 Task: View and add the product "Banana Chia Pudding" to cart from the store "Catering by Summer Shop (Healthy Thai Bowls)".
Action: Mouse pressed left at (58, 101)
Screenshot: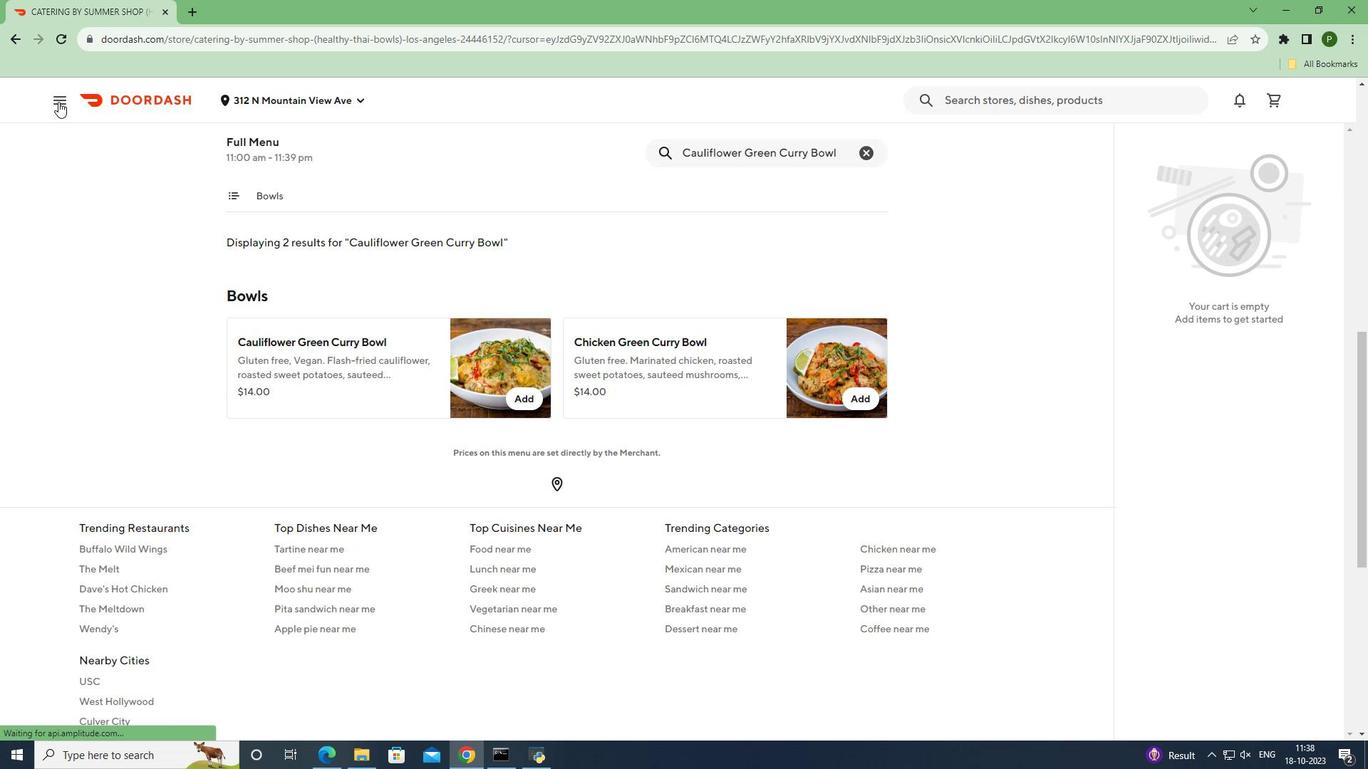 
Action: Mouse moved to (57, 196)
Screenshot: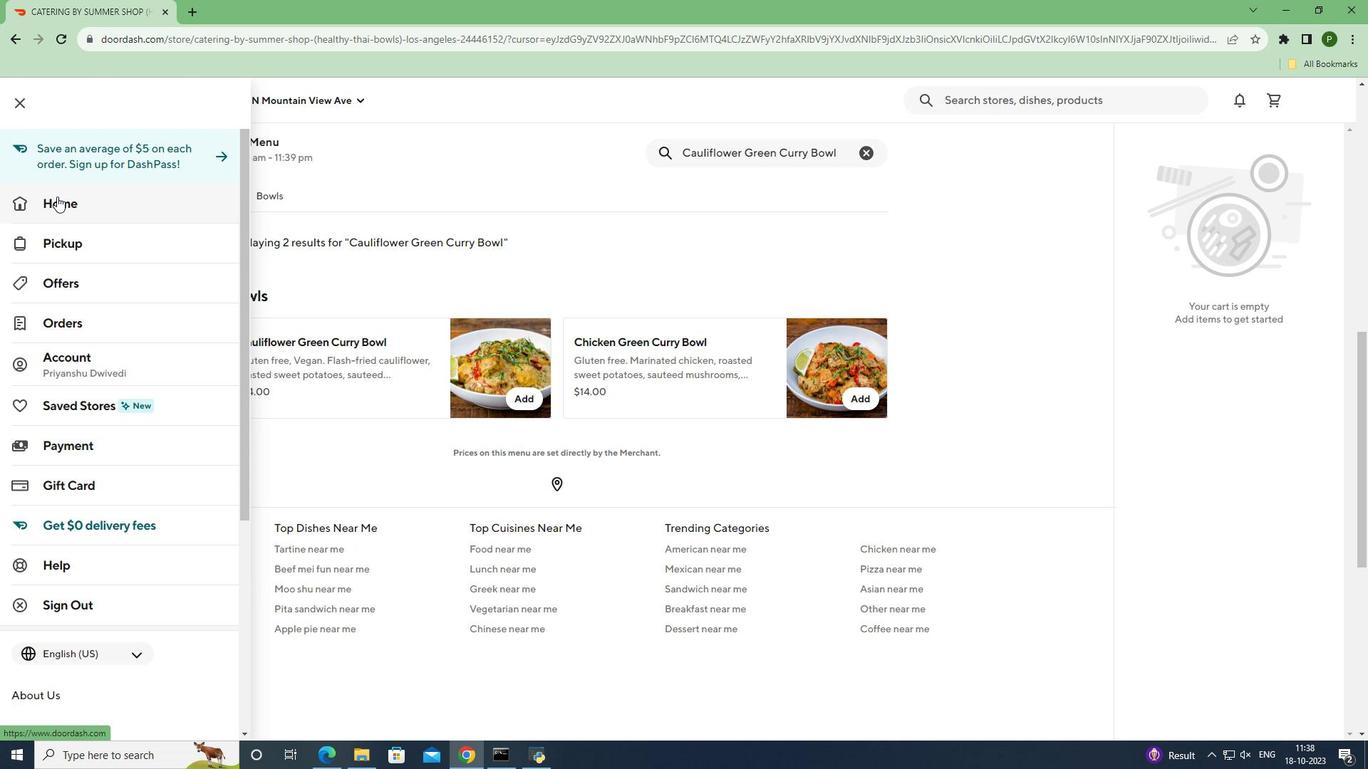 
Action: Mouse pressed left at (57, 196)
Screenshot: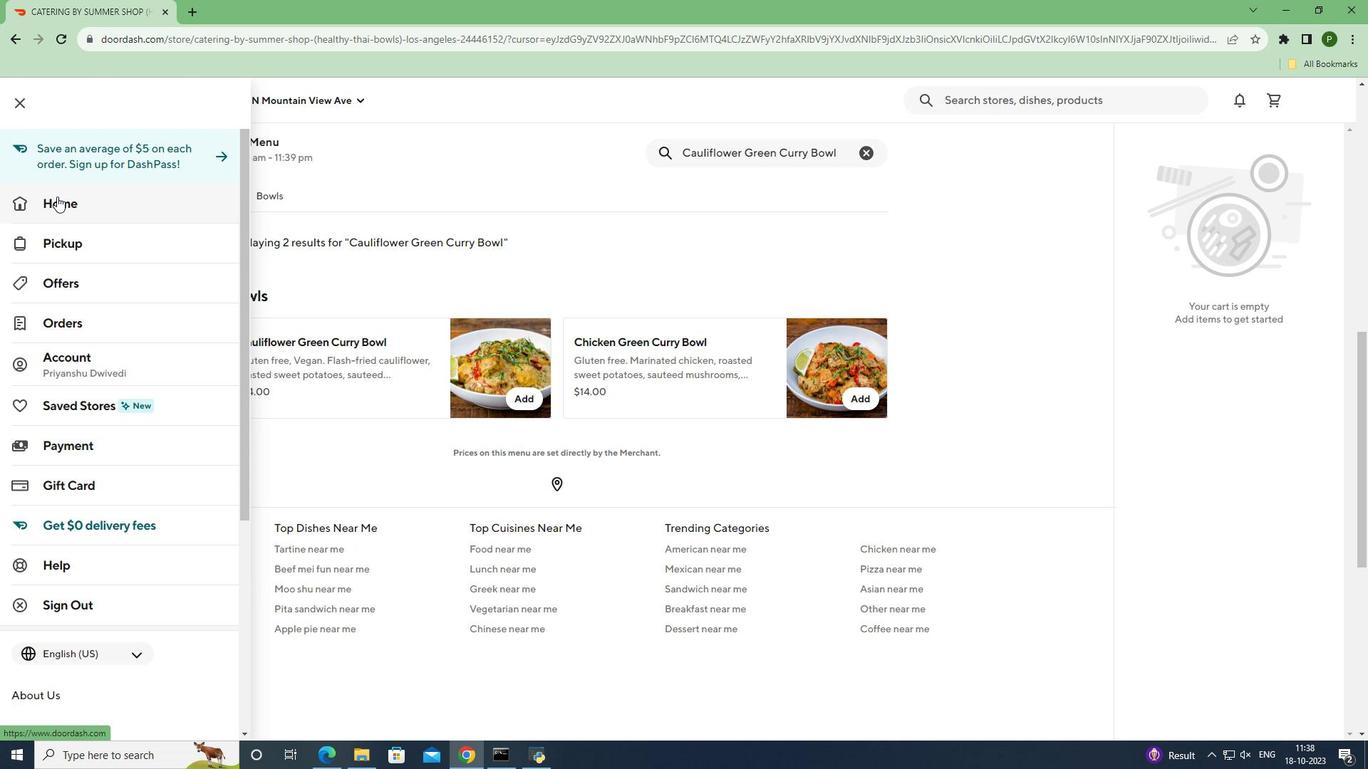
Action: Mouse moved to (1098, 158)
Screenshot: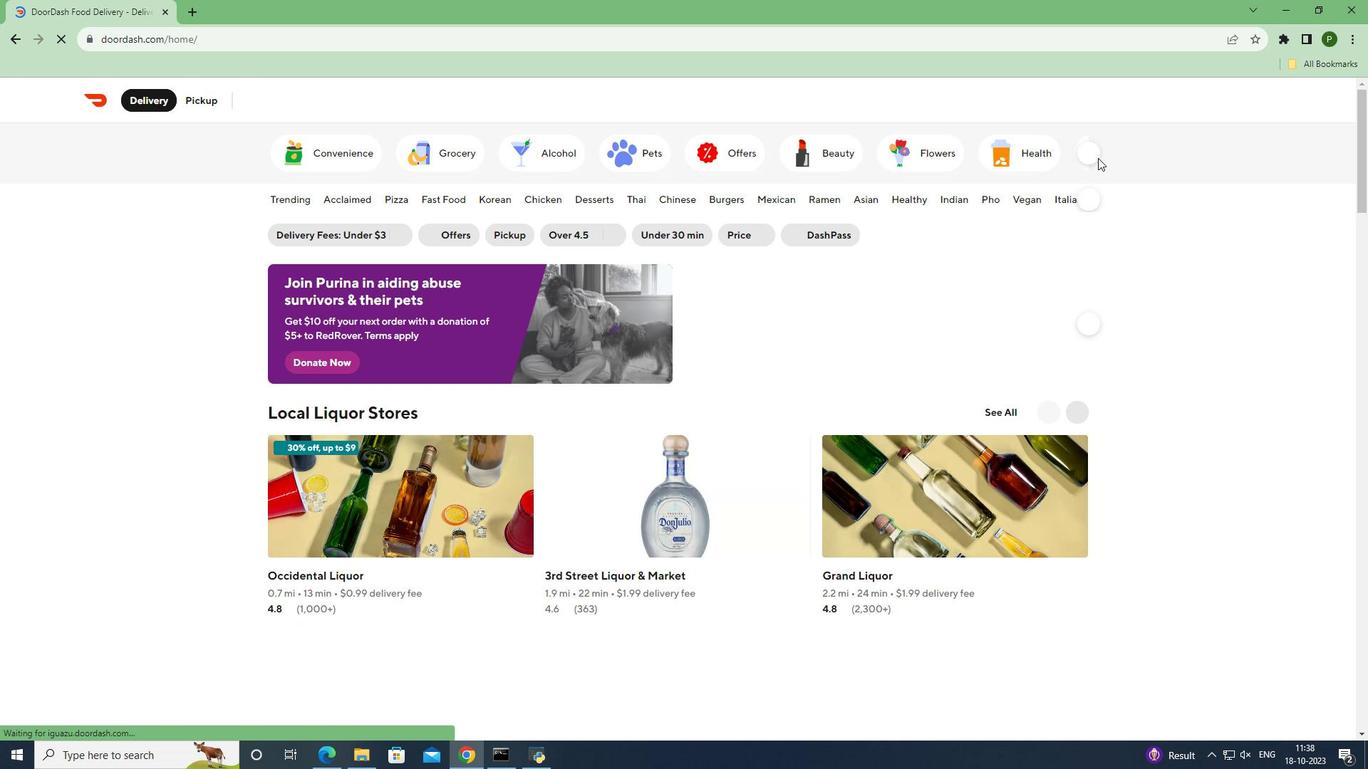 
Action: Mouse pressed left at (1098, 158)
Screenshot: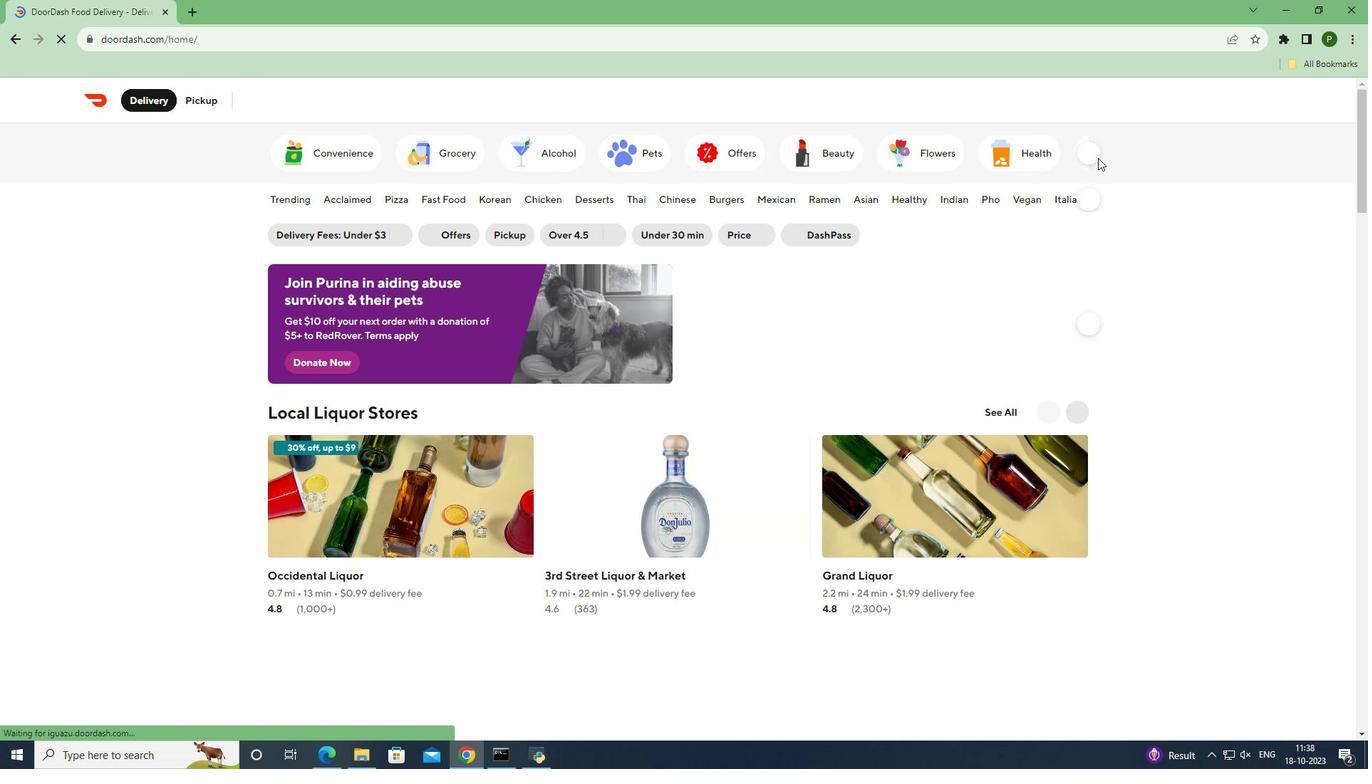 
Action: Mouse moved to (295, 147)
Screenshot: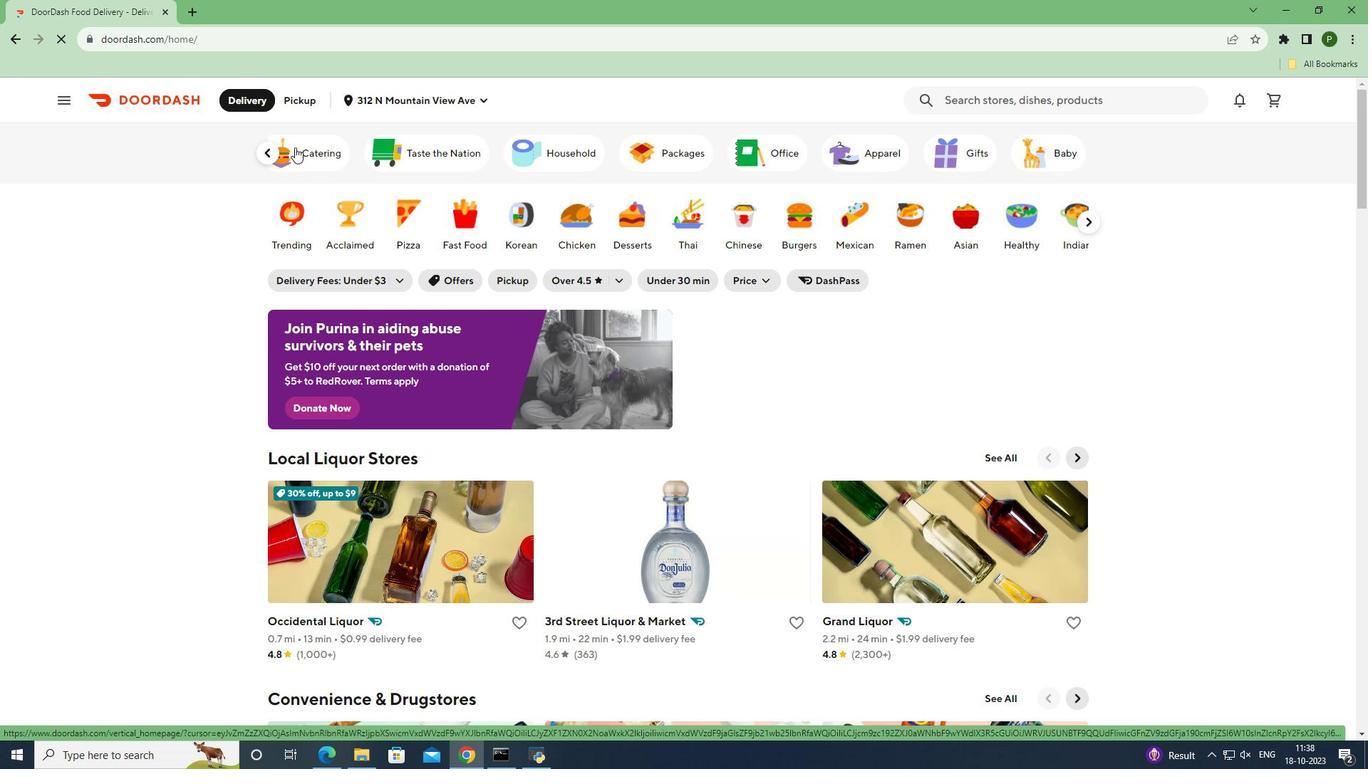 
Action: Mouse pressed left at (295, 147)
Screenshot: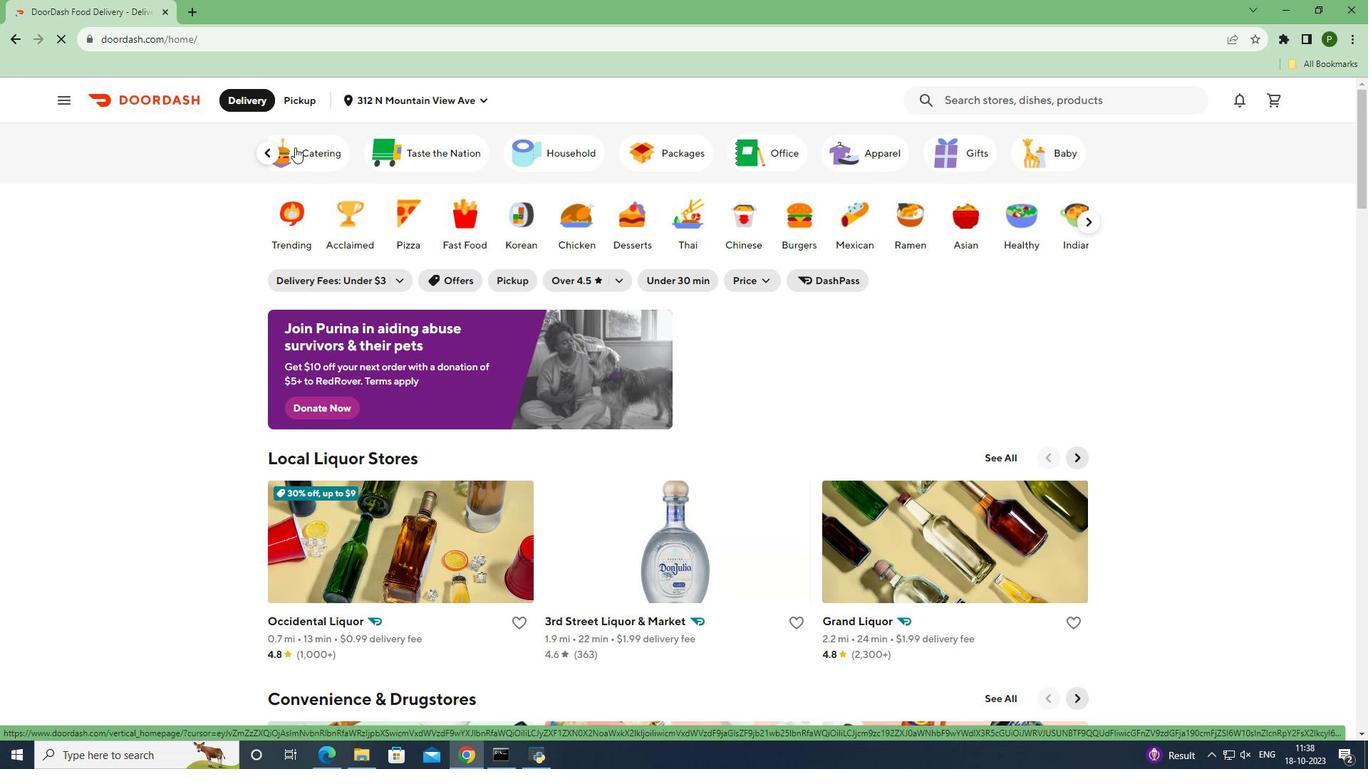 
Action: Mouse moved to (448, 365)
Screenshot: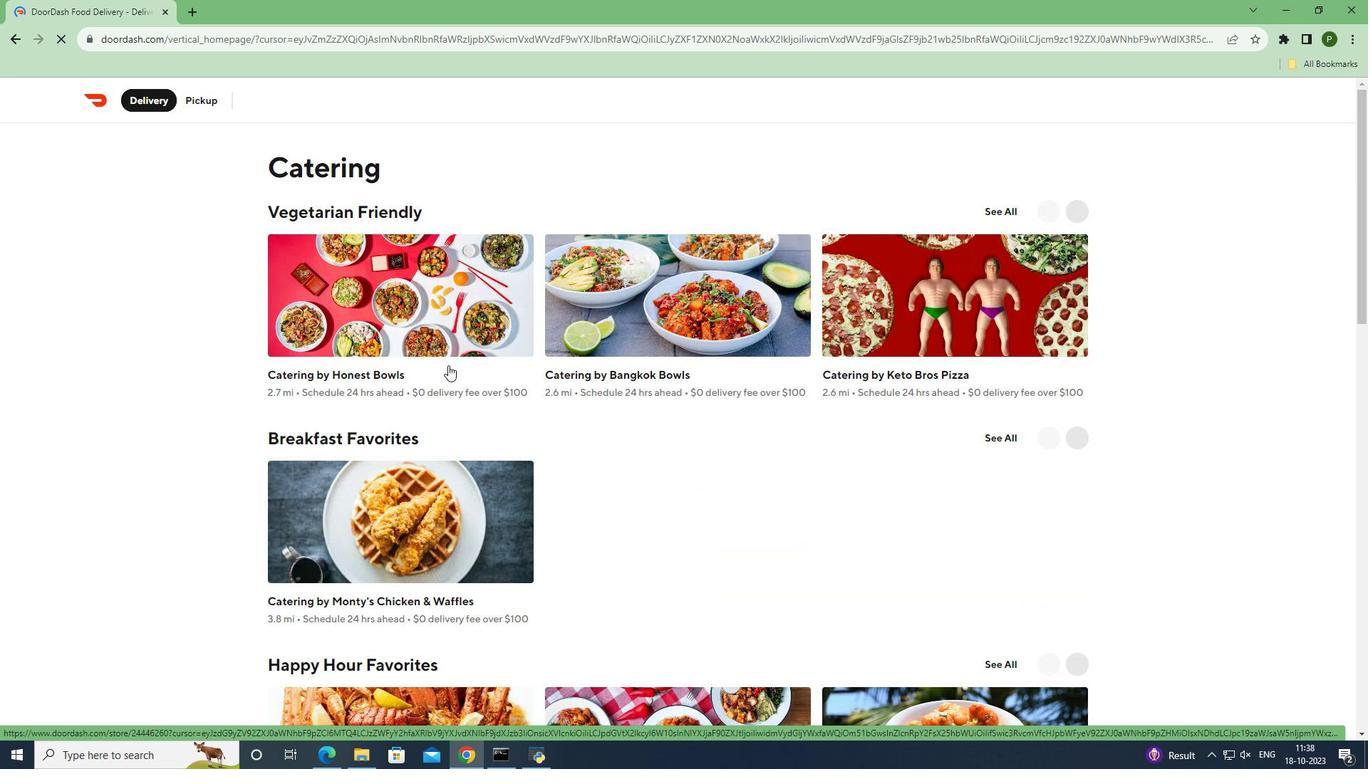 
Action: Mouse scrolled (448, 364) with delta (0, 0)
Screenshot: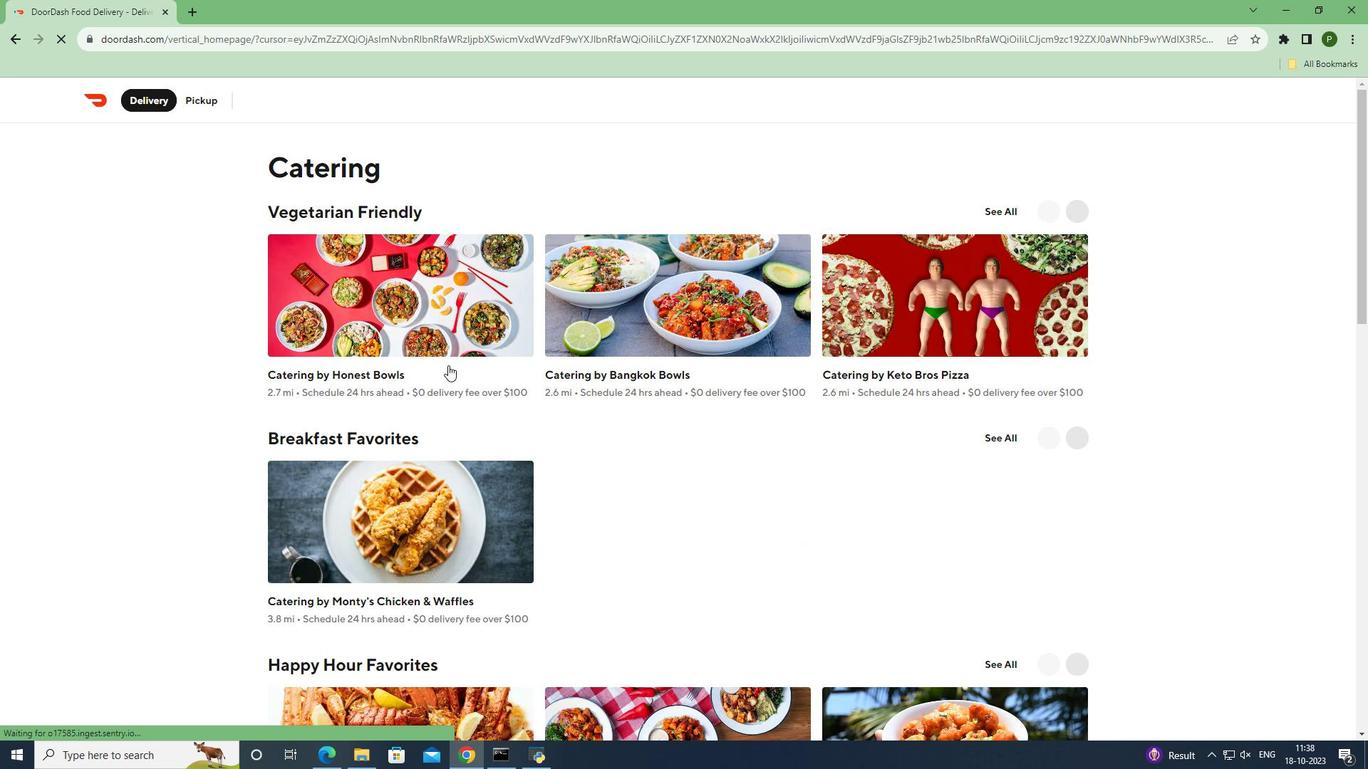 
Action: Mouse scrolled (448, 364) with delta (0, 0)
Screenshot: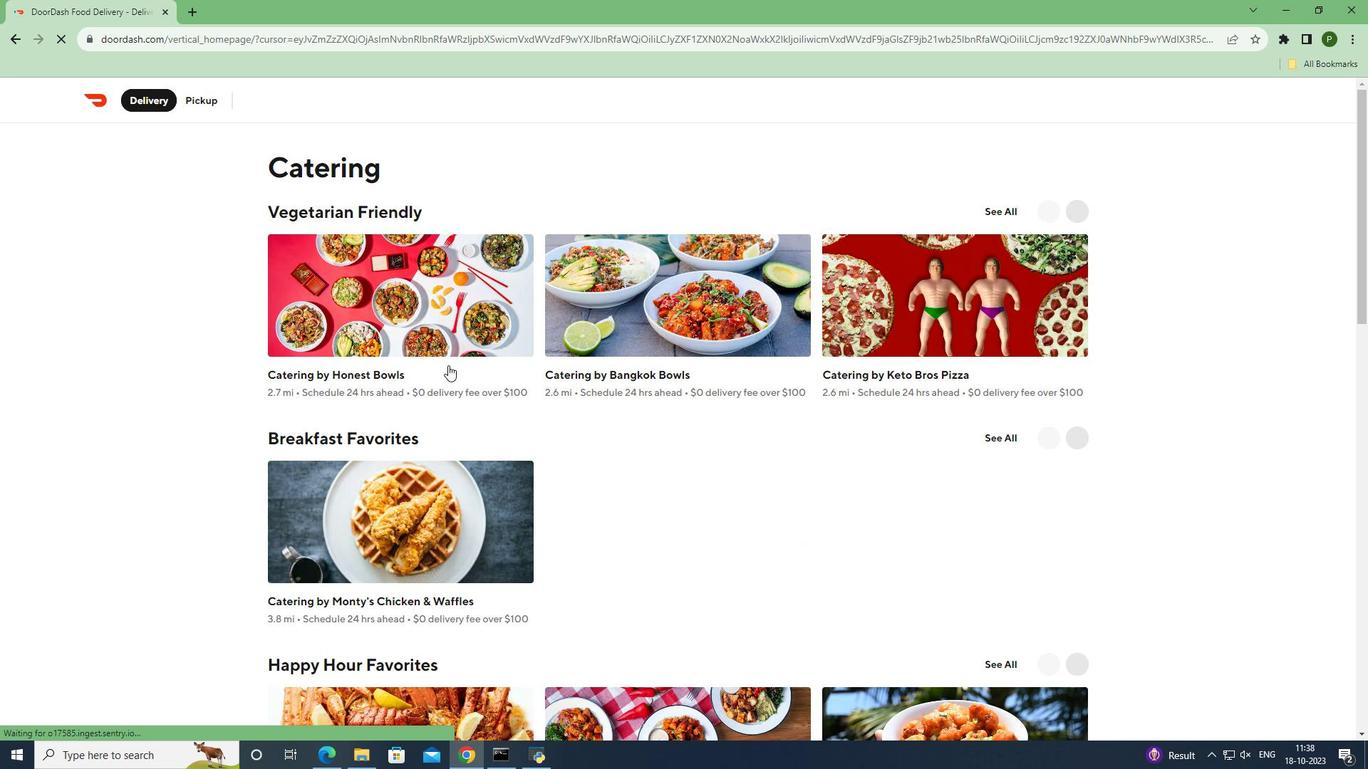 
Action: Mouse scrolled (448, 364) with delta (0, 0)
Screenshot: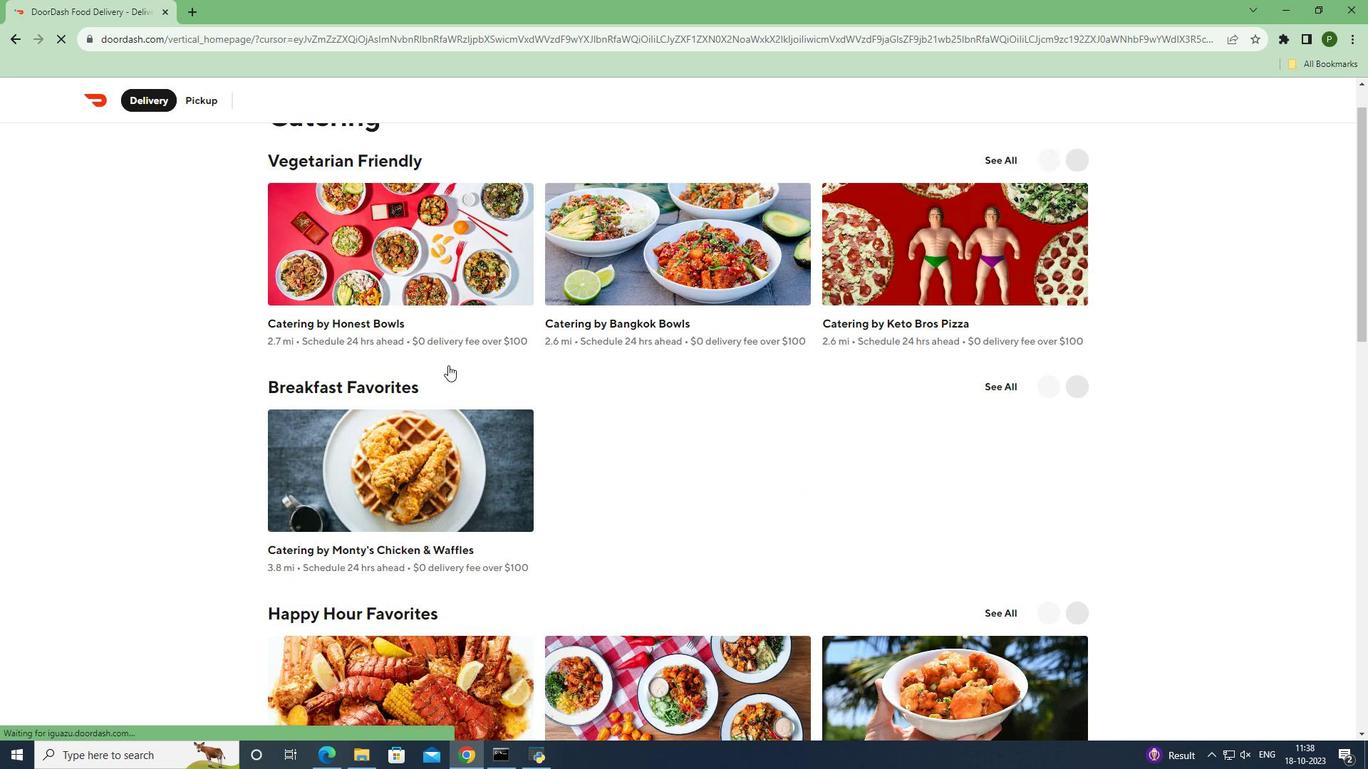
Action: Mouse scrolled (448, 364) with delta (0, 0)
Screenshot: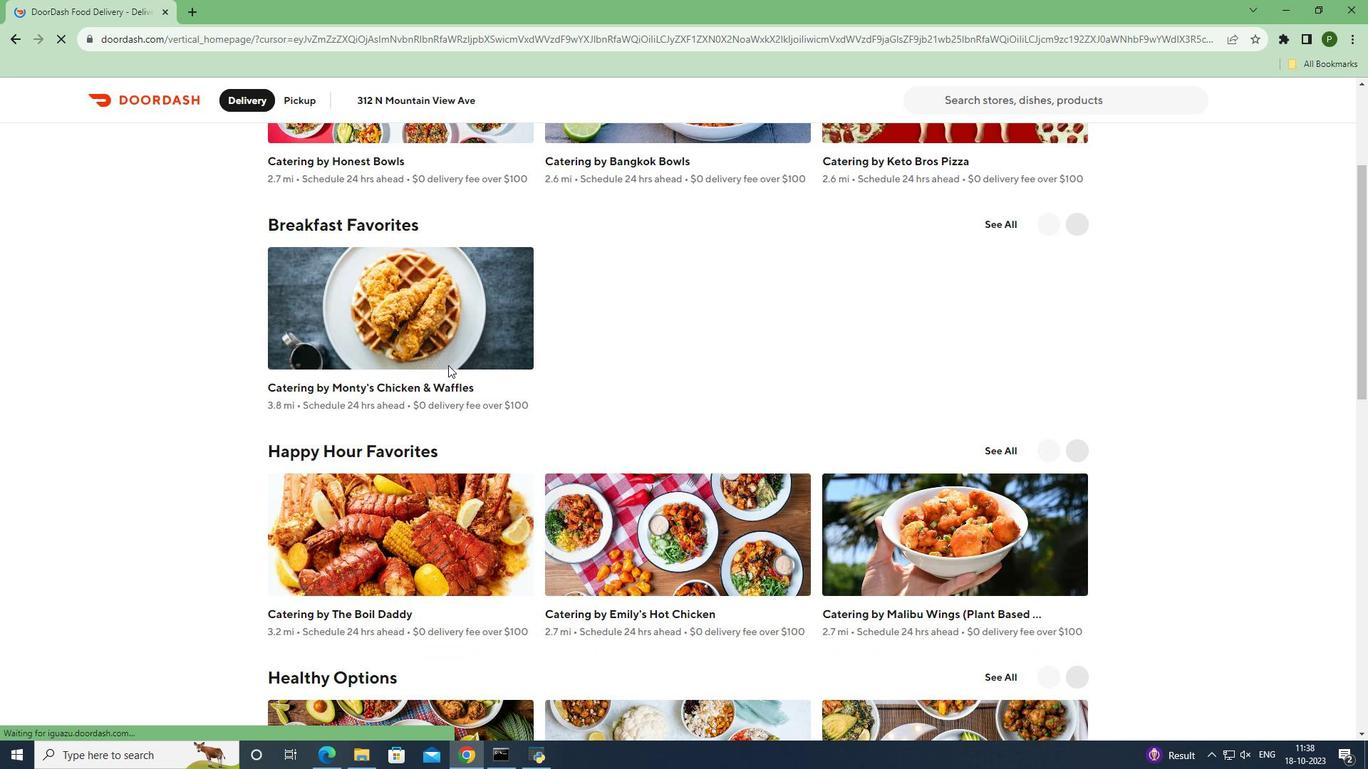 
Action: Mouse scrolled (448, 364) with delta (0, 0)
Screenshot: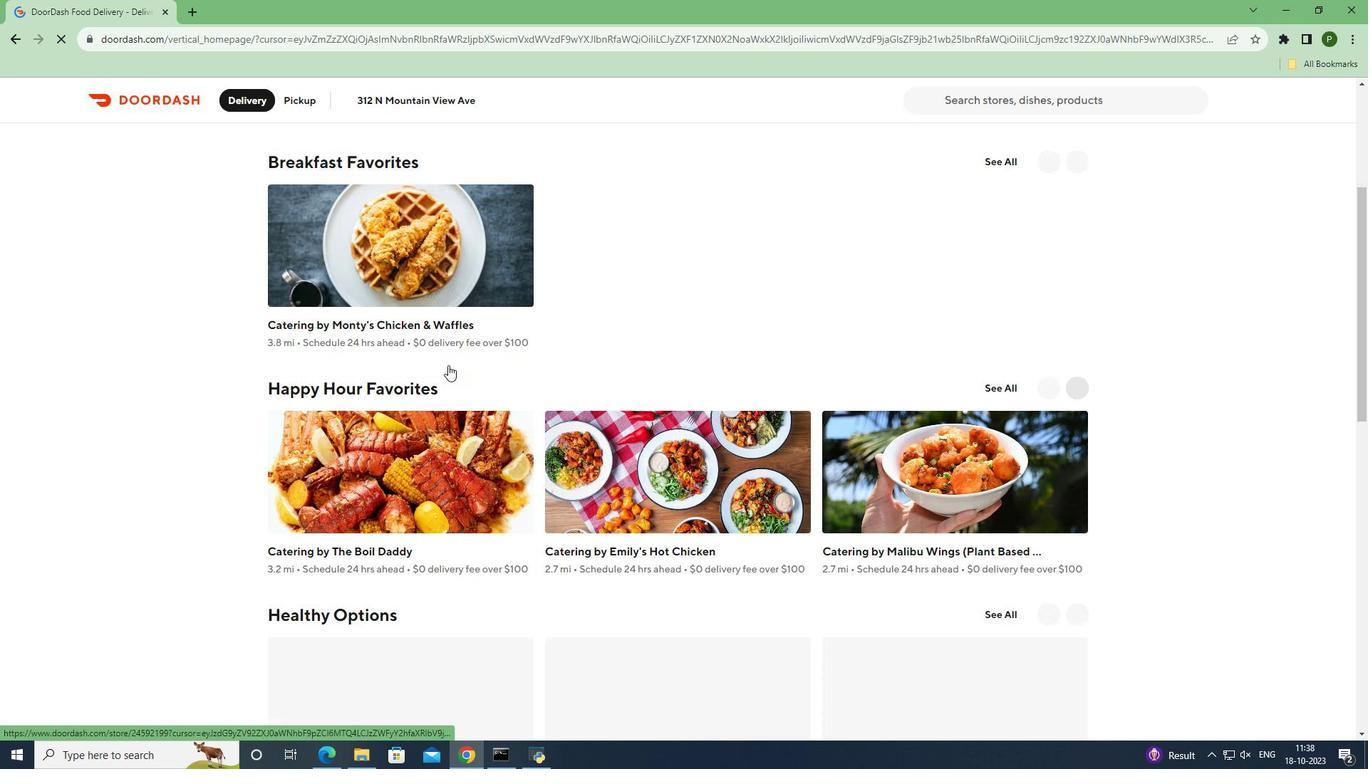 
Action: Mouse scrolled (448, 364) with delta (0, 0)
Screenshot: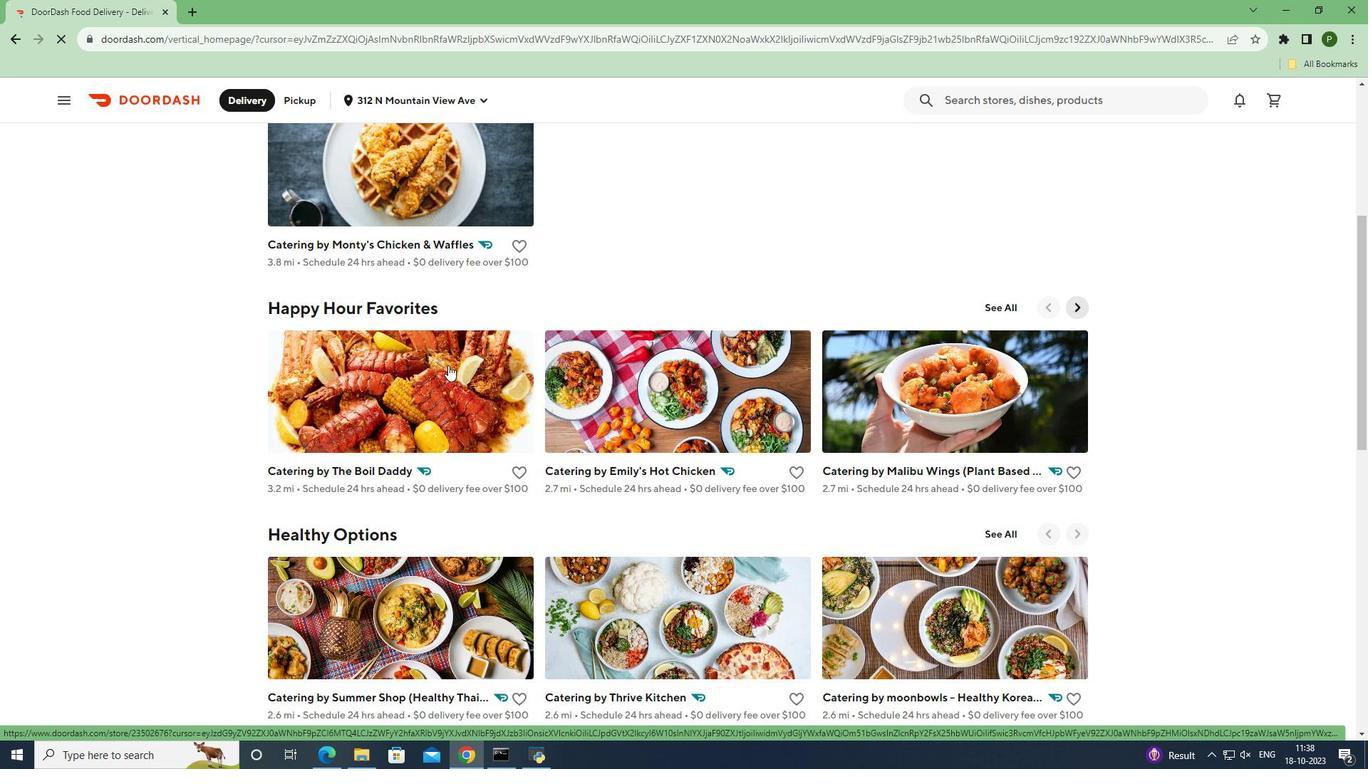 
Action: Mouse scrolled (448, 364) with delta (0, 0)
Screenshot: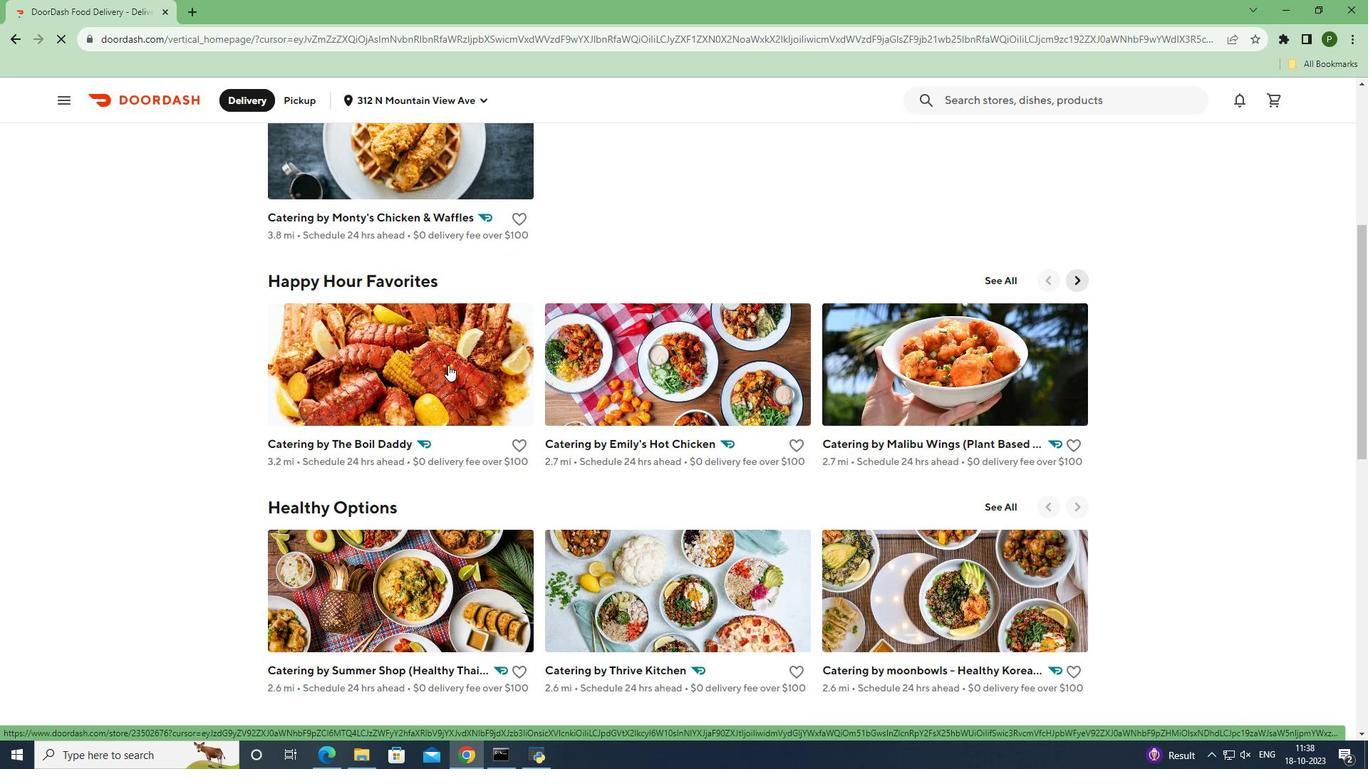 
Action: Mouse scrolled (448, 364) with delta (0, 0)
Screenshot: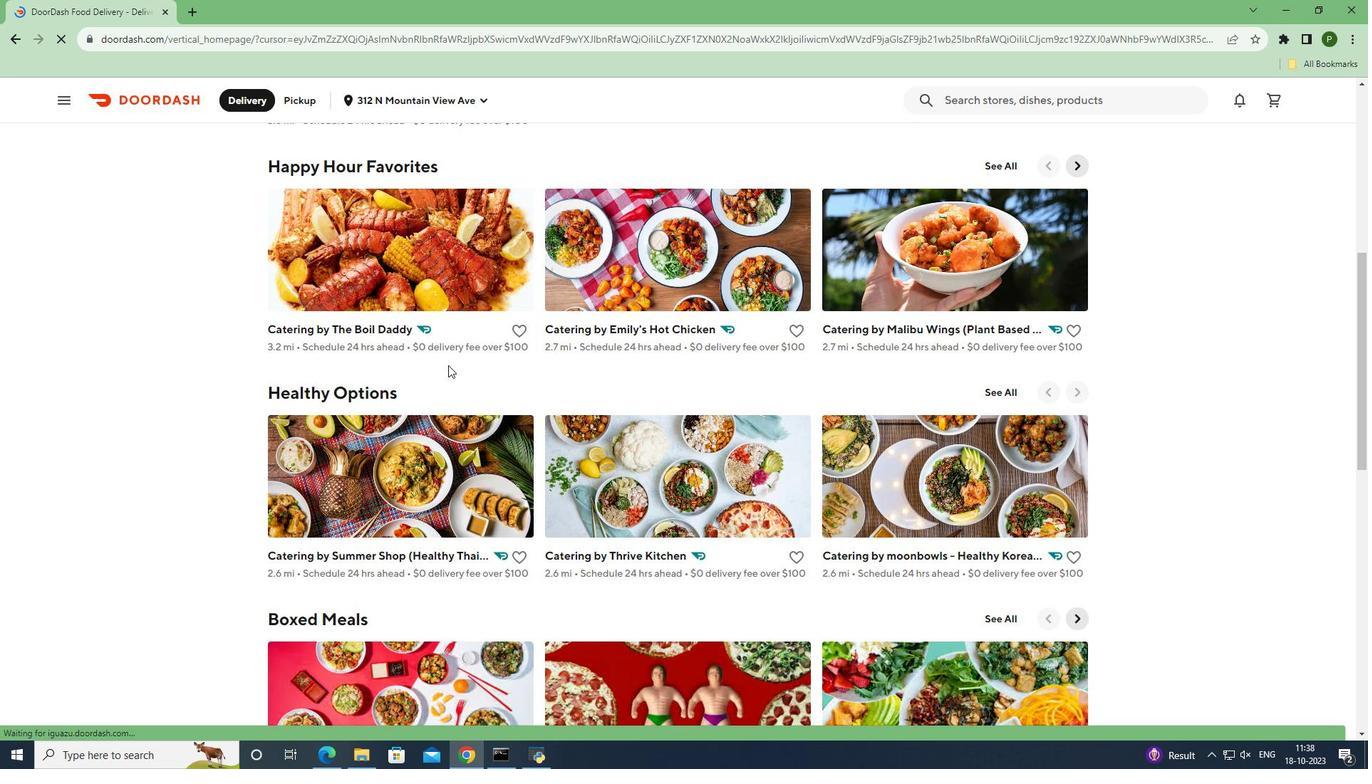 
Action: Mouse scrolled (448, 364) with delta (0, 0)
Screenshot: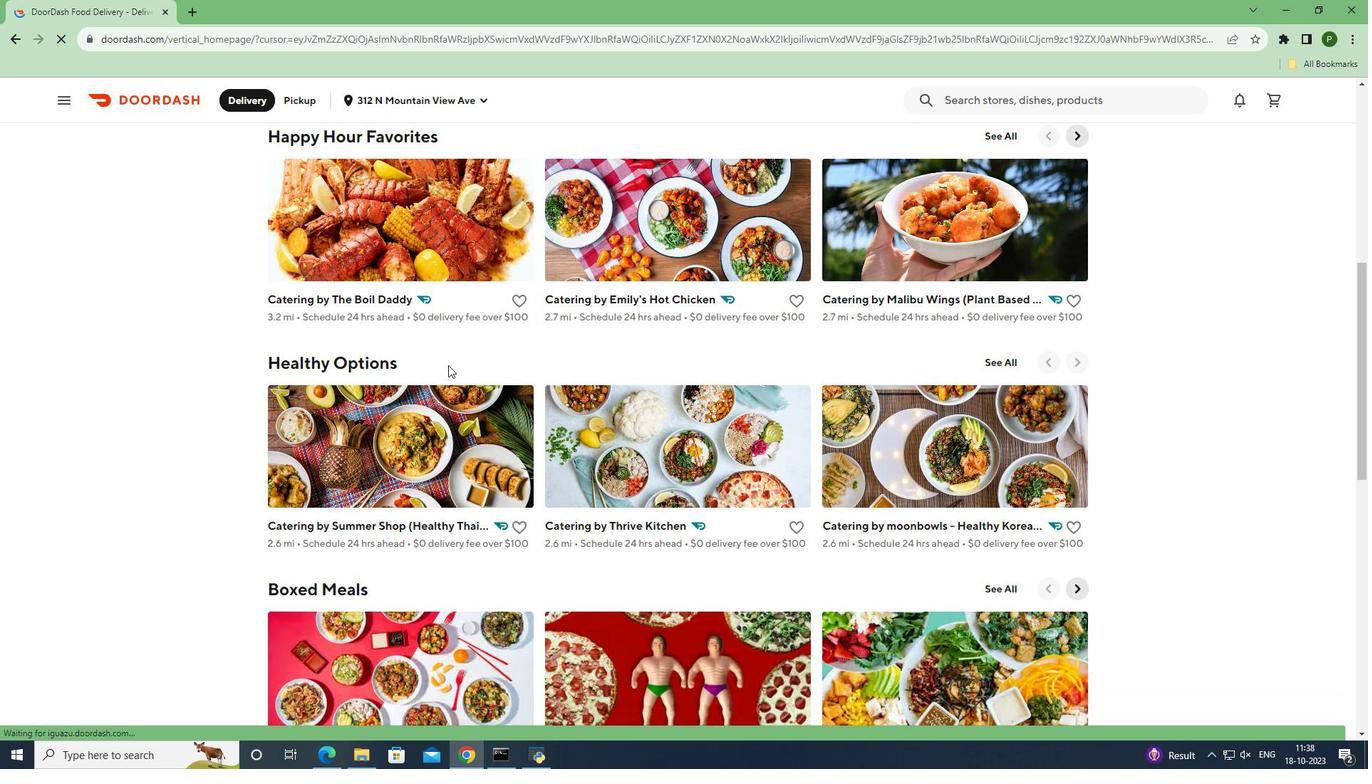 
Action: Mouse moved to (423, 370)
Screenshot: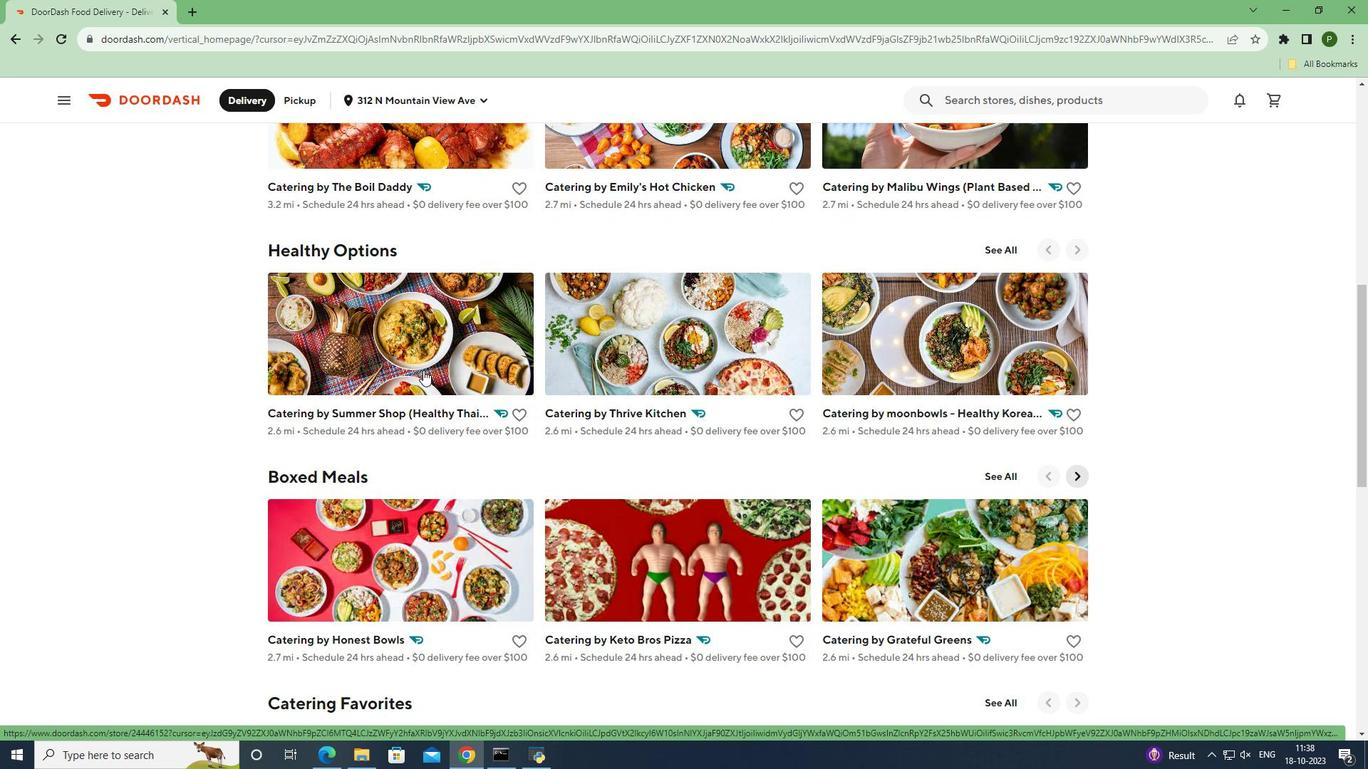 
Action: Mouse pressed left at (423, 370)
Screenshot: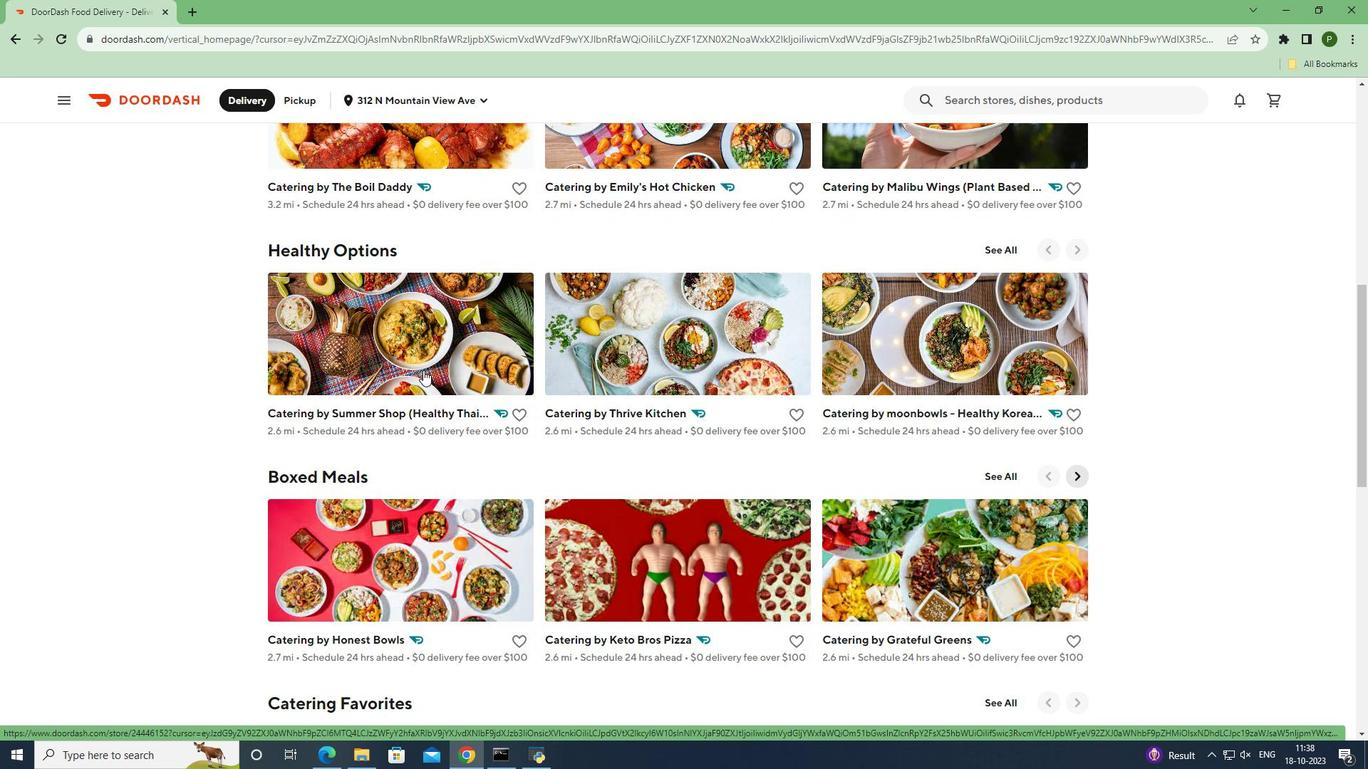 
Action: Mouse moved to (677, 386)
Screenshot: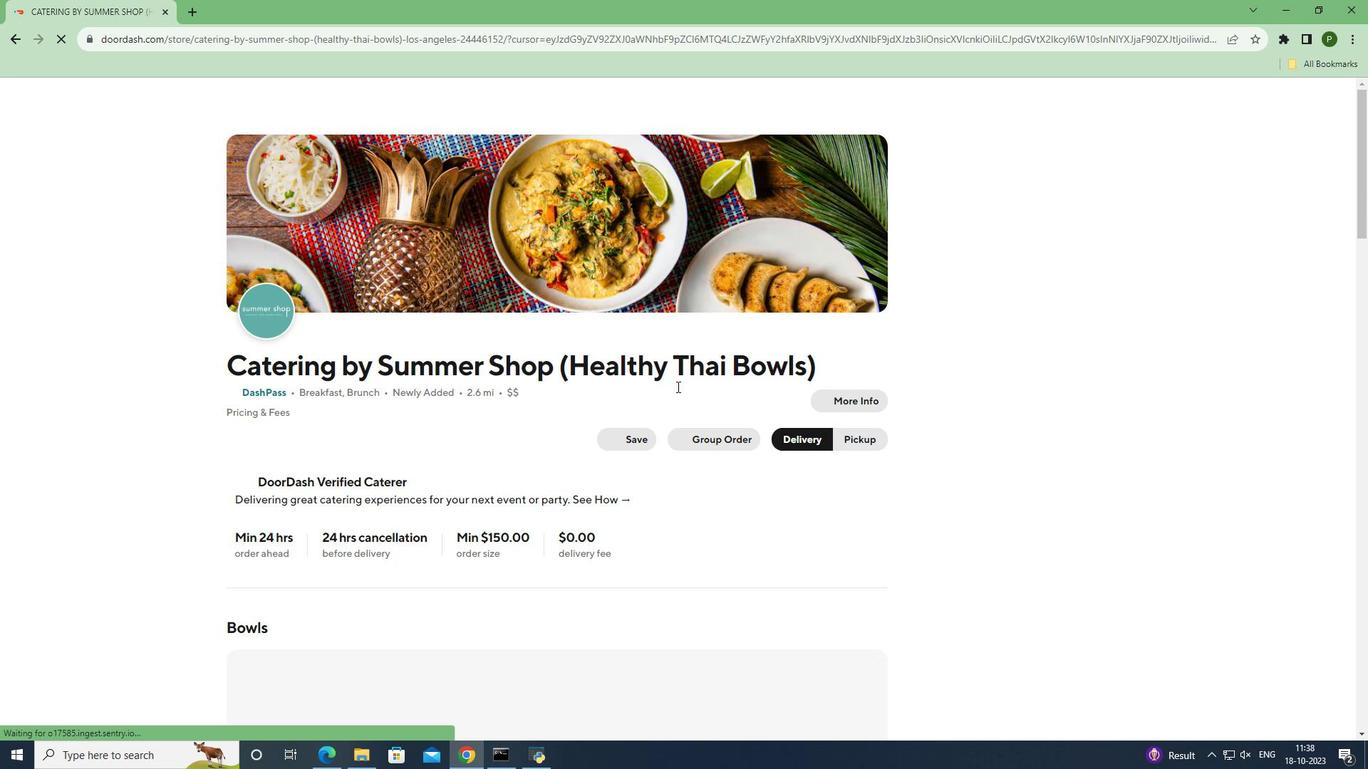 
Action: Mouse scrolled (677, 386) with delta (0, 0)
Screenshot: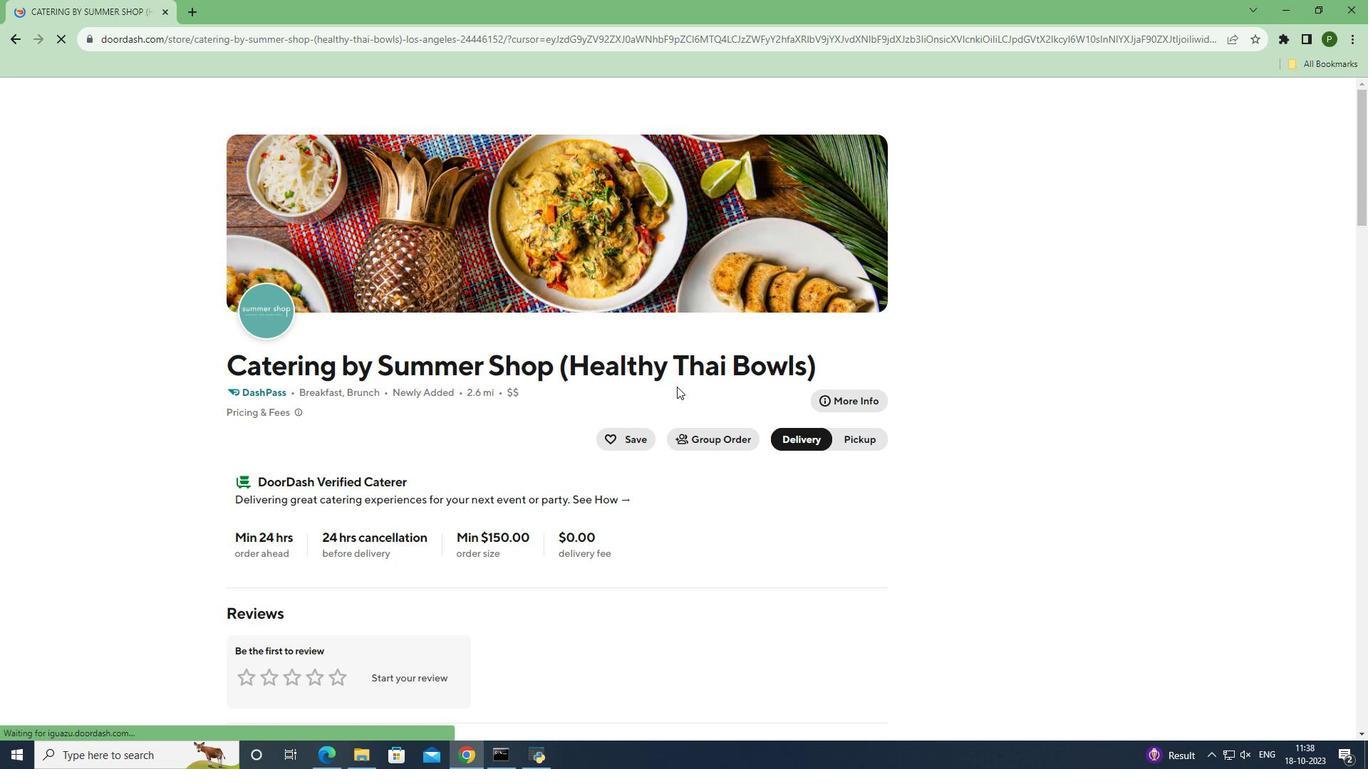 
Action: Mouse scrolled (677, 386) with delta (0, 0)
Screenshot: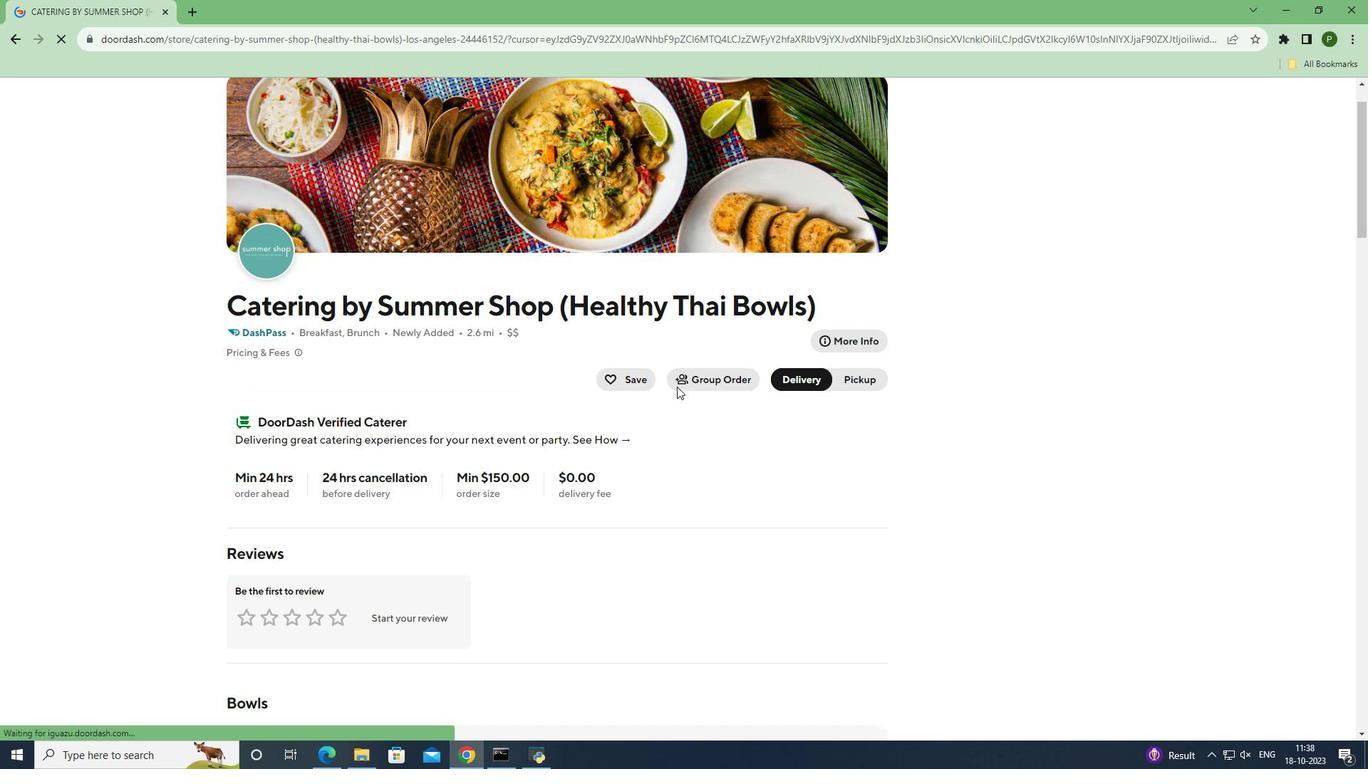 
Action: Mouse scrolled (677, 386) with delta (0, 0)
Screenshot: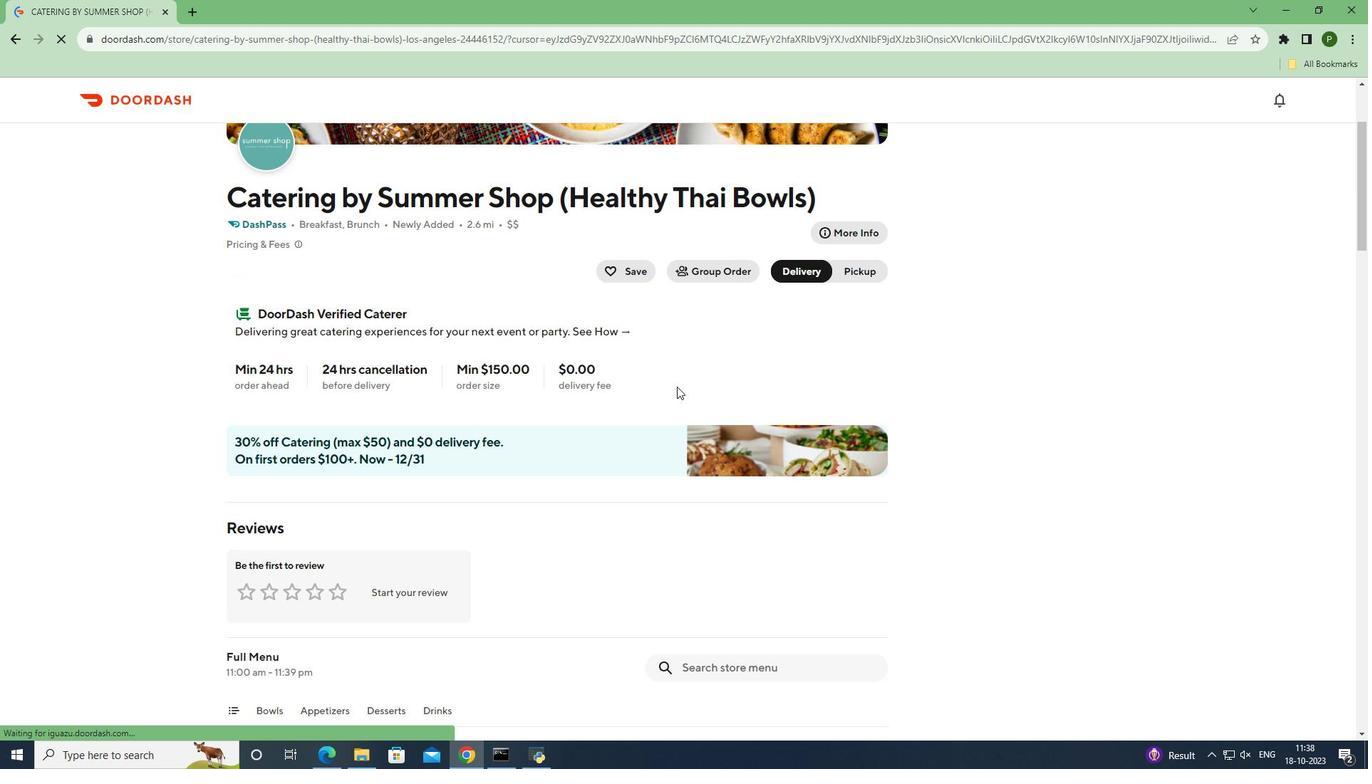 
Action: Mouse scrolled (677, 386) with delta (0, 0)
Screenshot: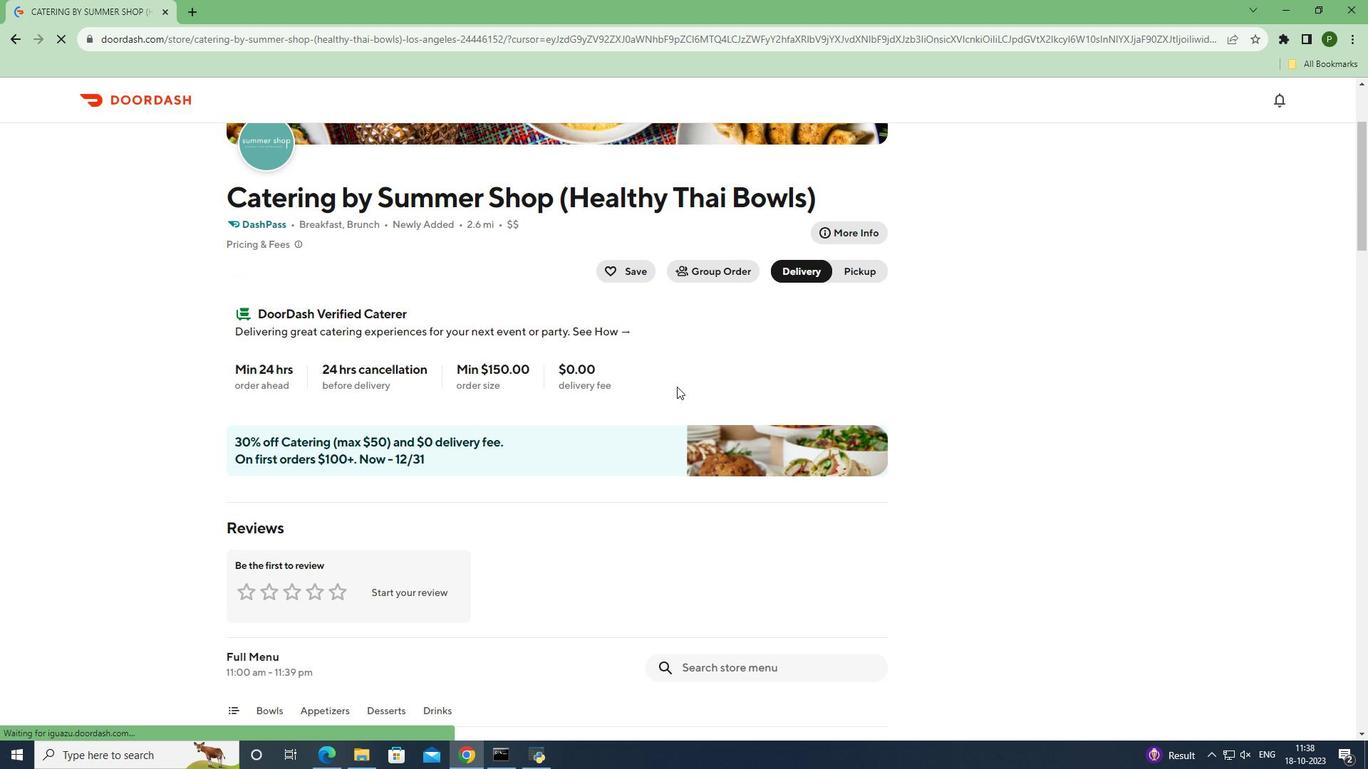 
Action: Mouse scrolled (677, 386) with delta (0, 0)
Screenshot: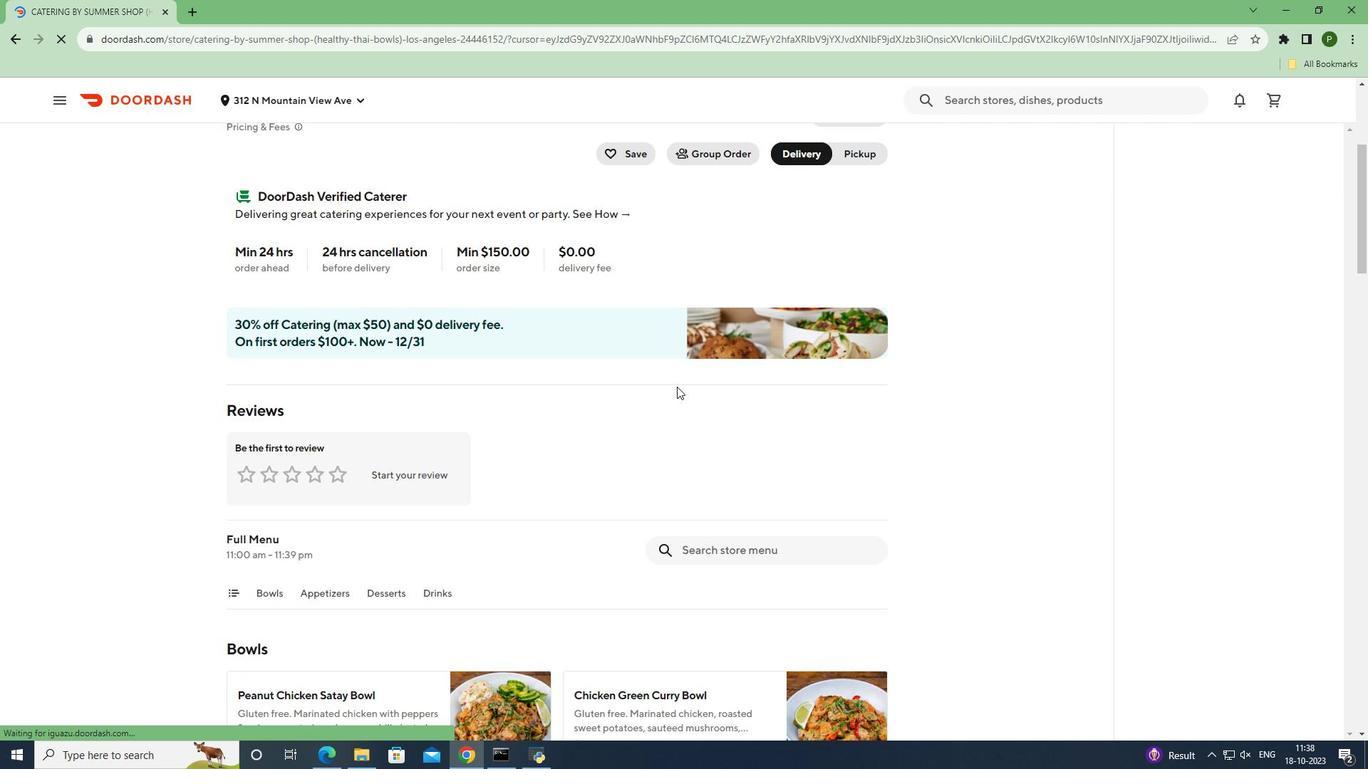 
Action: Mouse scrolled (677, 386) with delta (0, 0)
Screenshot: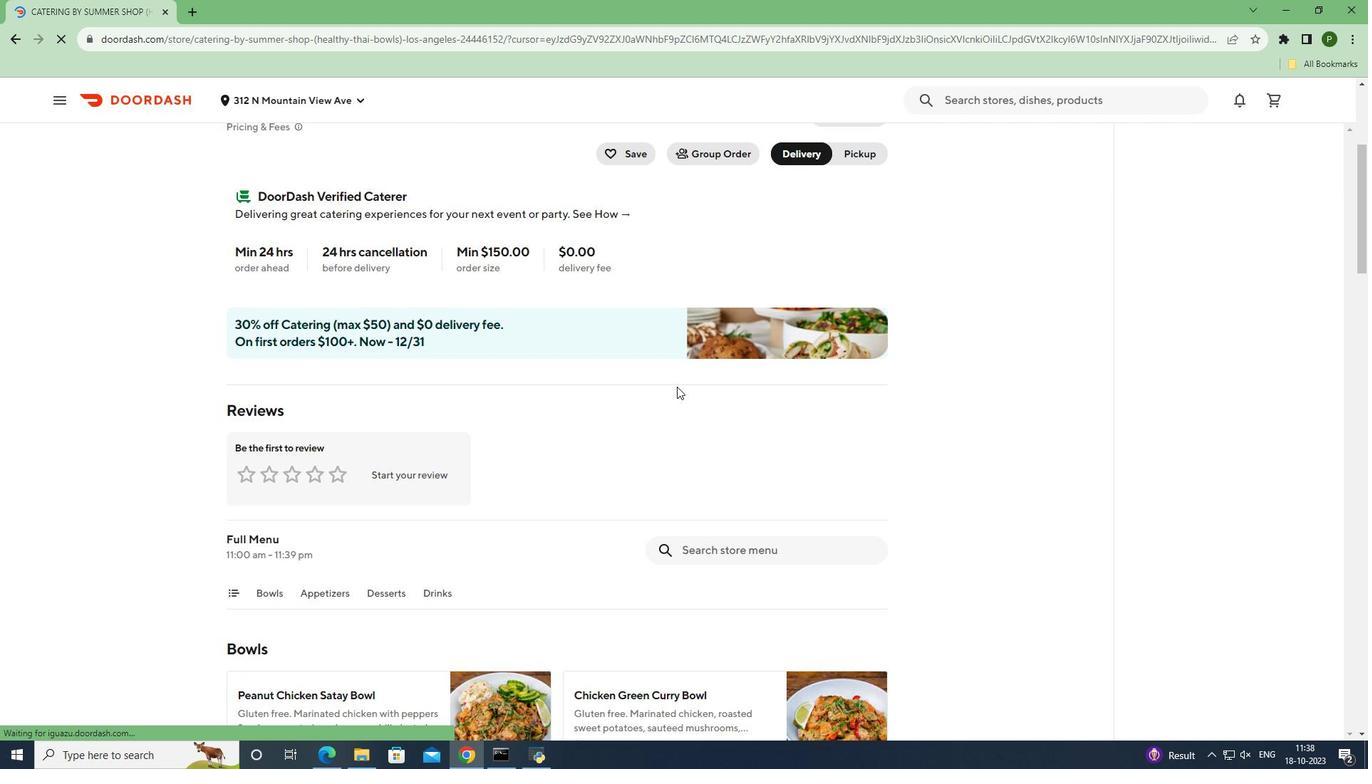 
Action: Mouse moved to (679, 404)
Screenshot: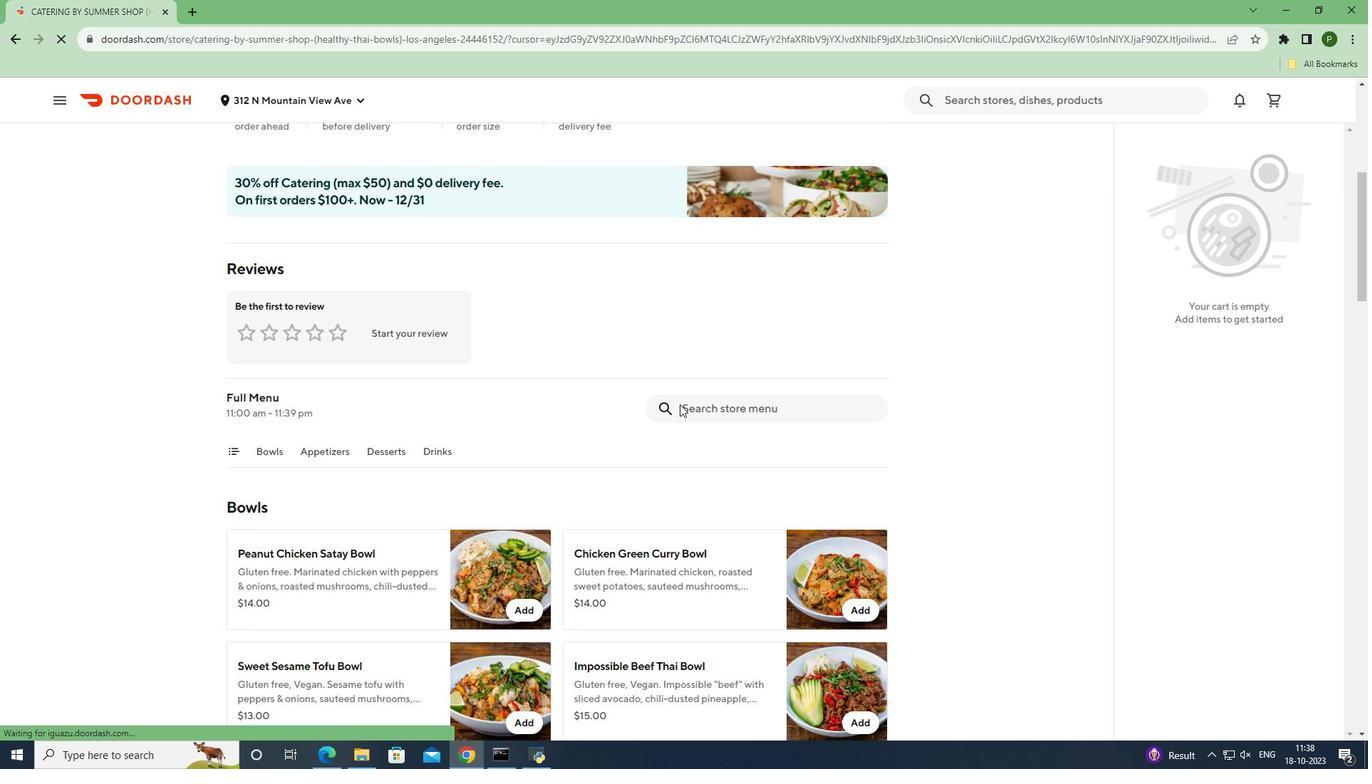 
Action: Mouse pressed left at (679, 404)
Screenshot: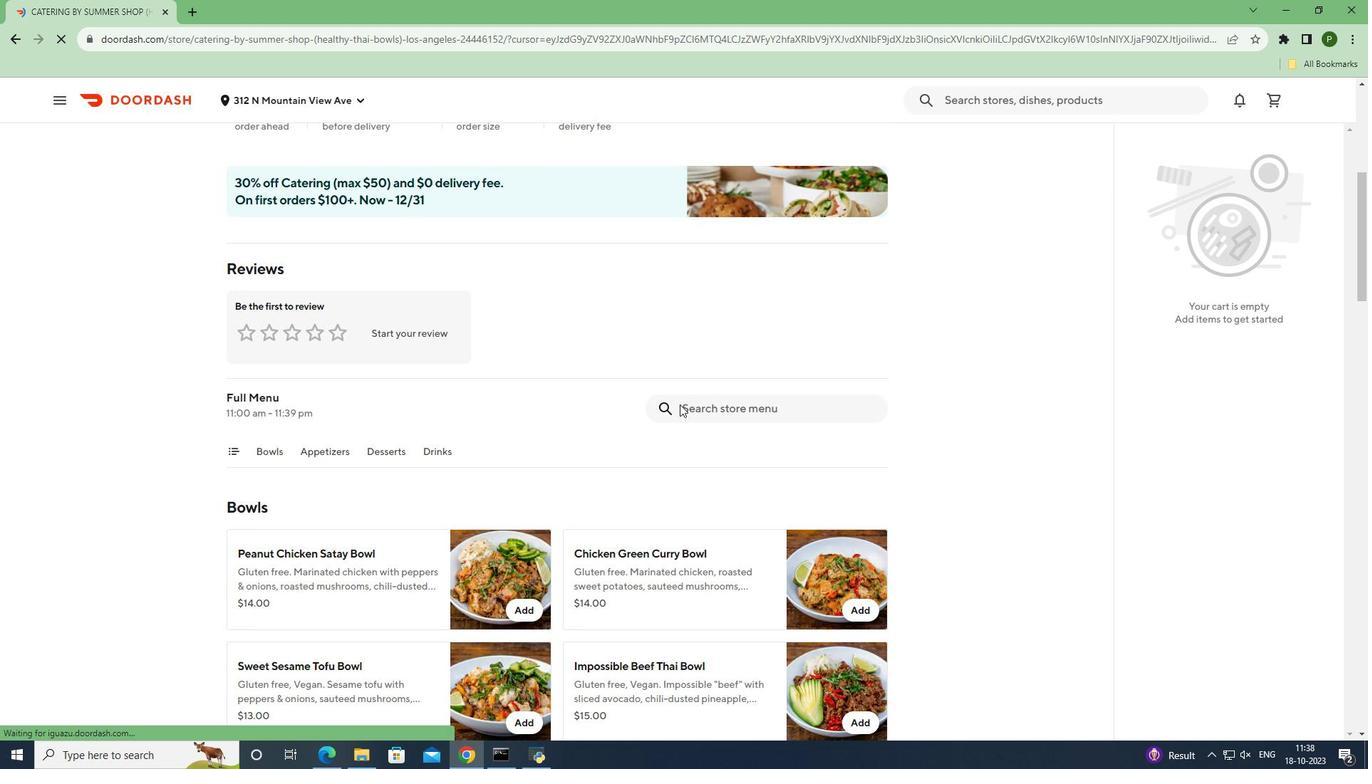 
Action: Key pressed <Key.caps_lock>B<Key.caps_lock>anana<Key.space><Key.caps_lock>C<Key.caps_lock>hia<Key.space><Key.caps_lock>P<Key.caps_lock>udding<Key.enter>
Screenshot: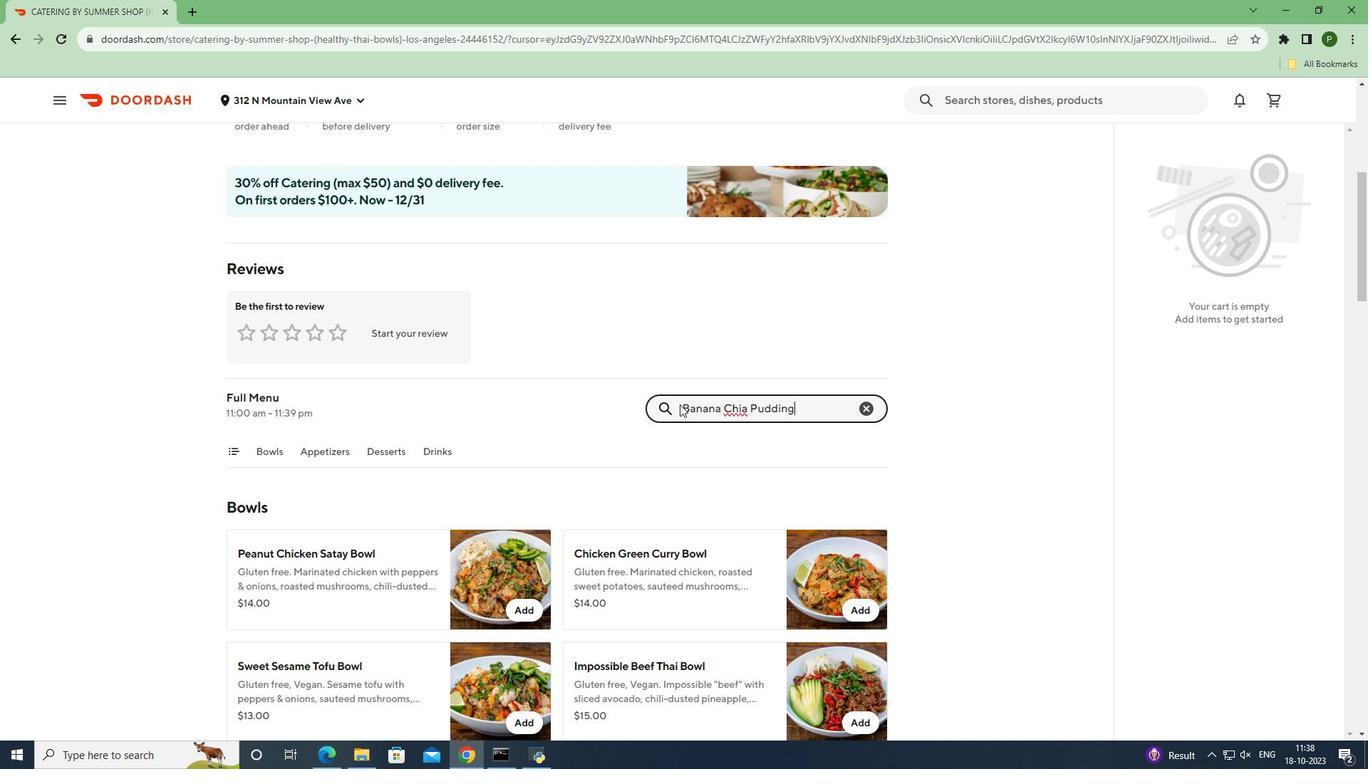
Action: Mouse moved to (511, 389)
Screenshot: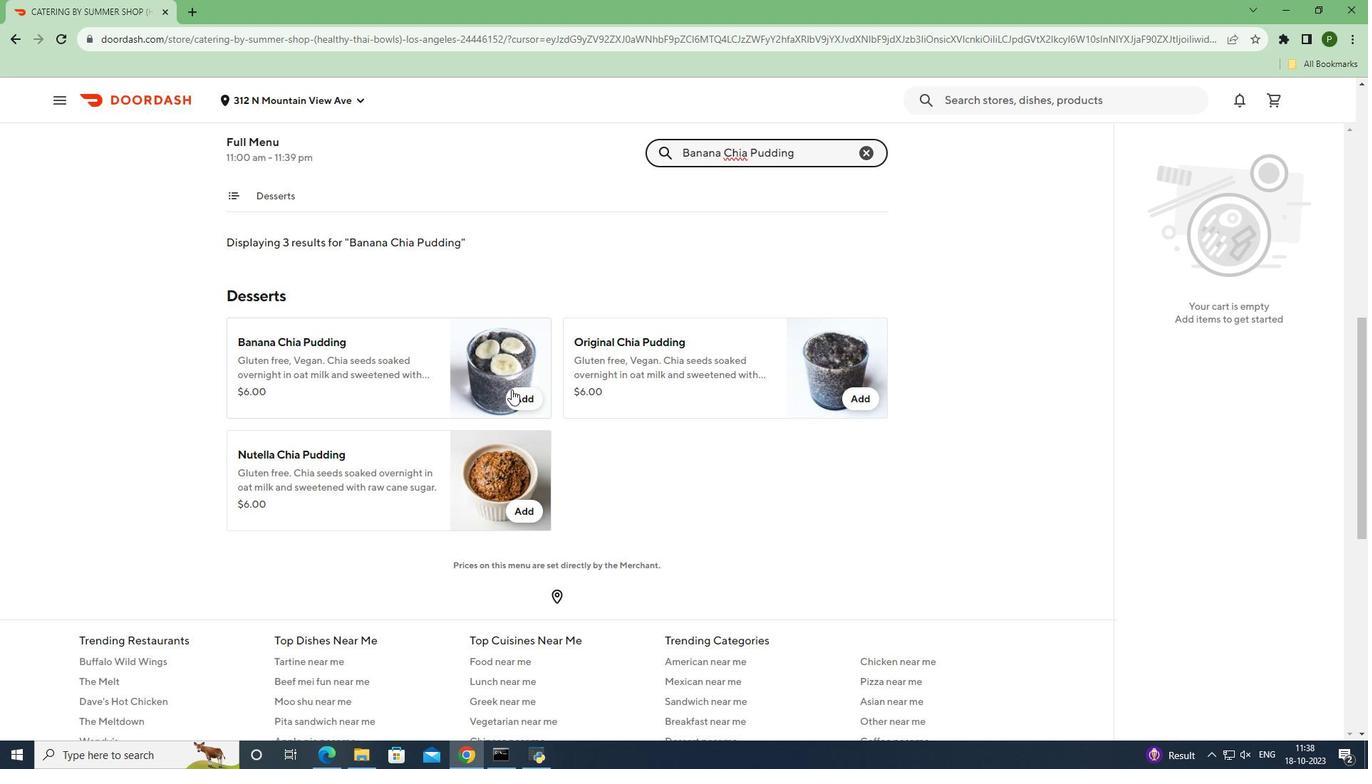 
Action: Mouse pressed left at (511, 389)
Screenshot: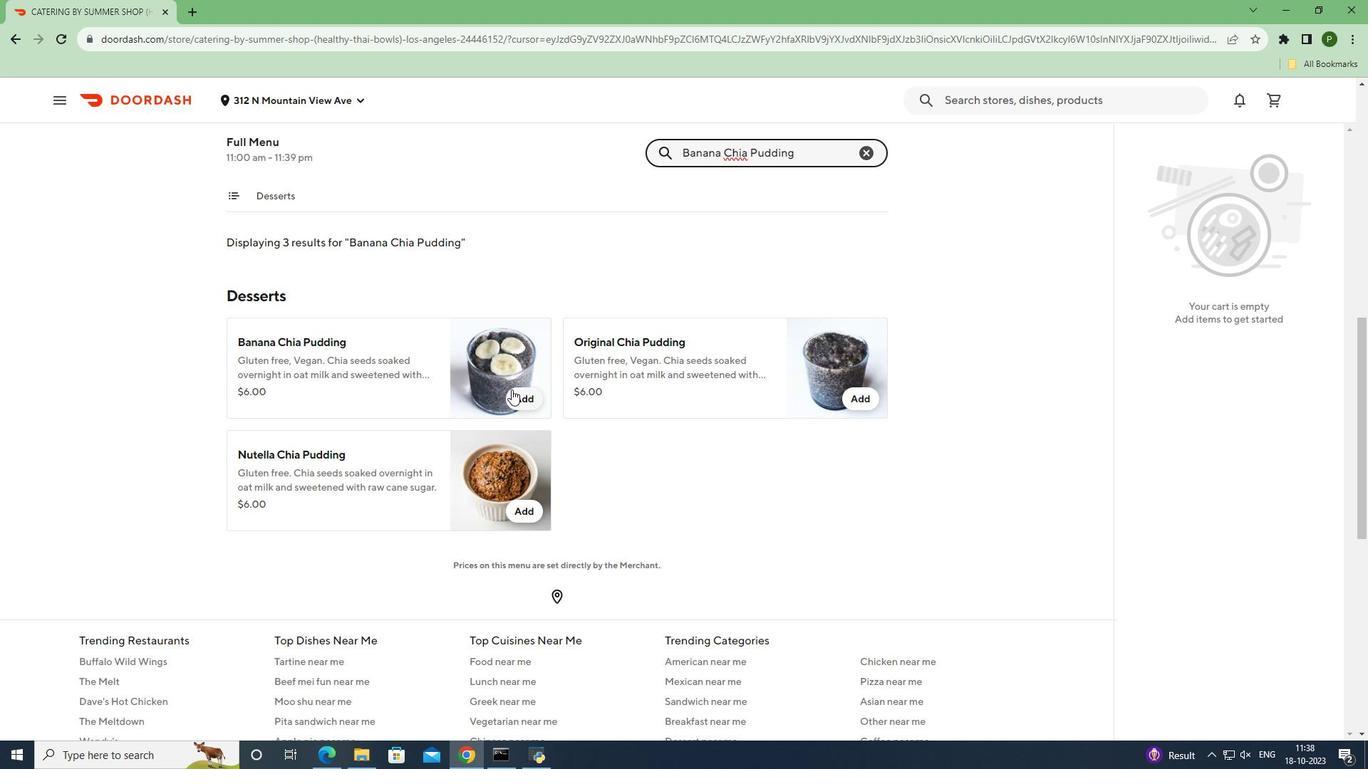 
Action: Mouse moved to (580, 524)
Screenshot: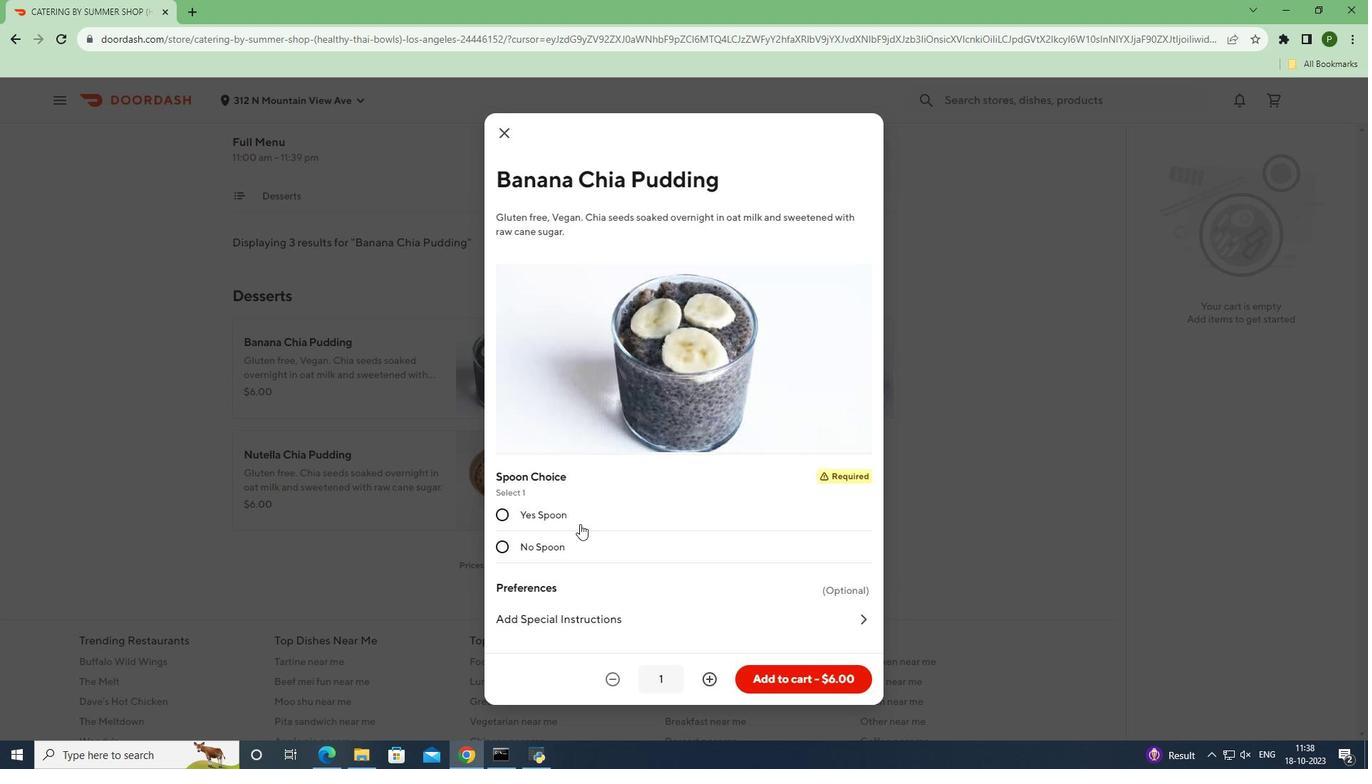 
Action: Mouse pressed left at (580, 524)
Screenshot: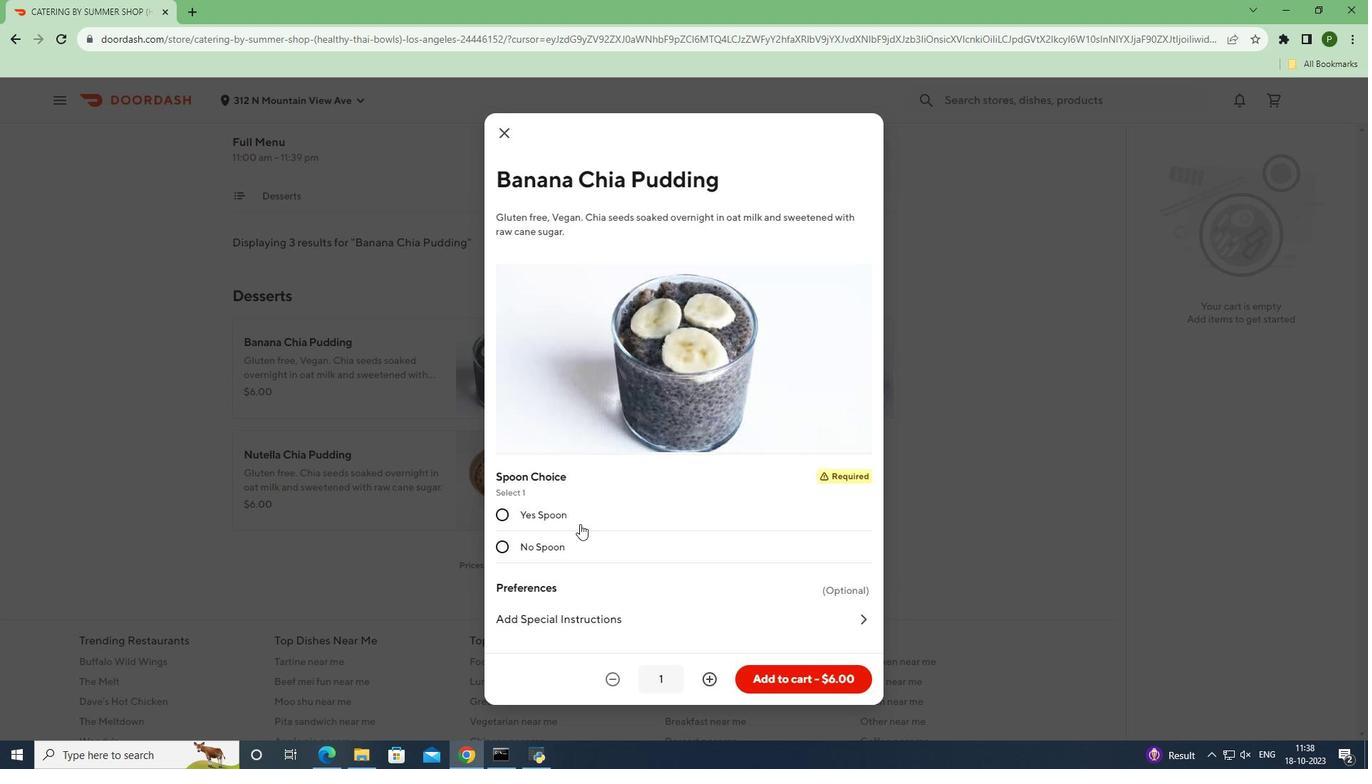 
Action: Mouse scrolled (580, 523) with delta (0, 0)
Screenshot: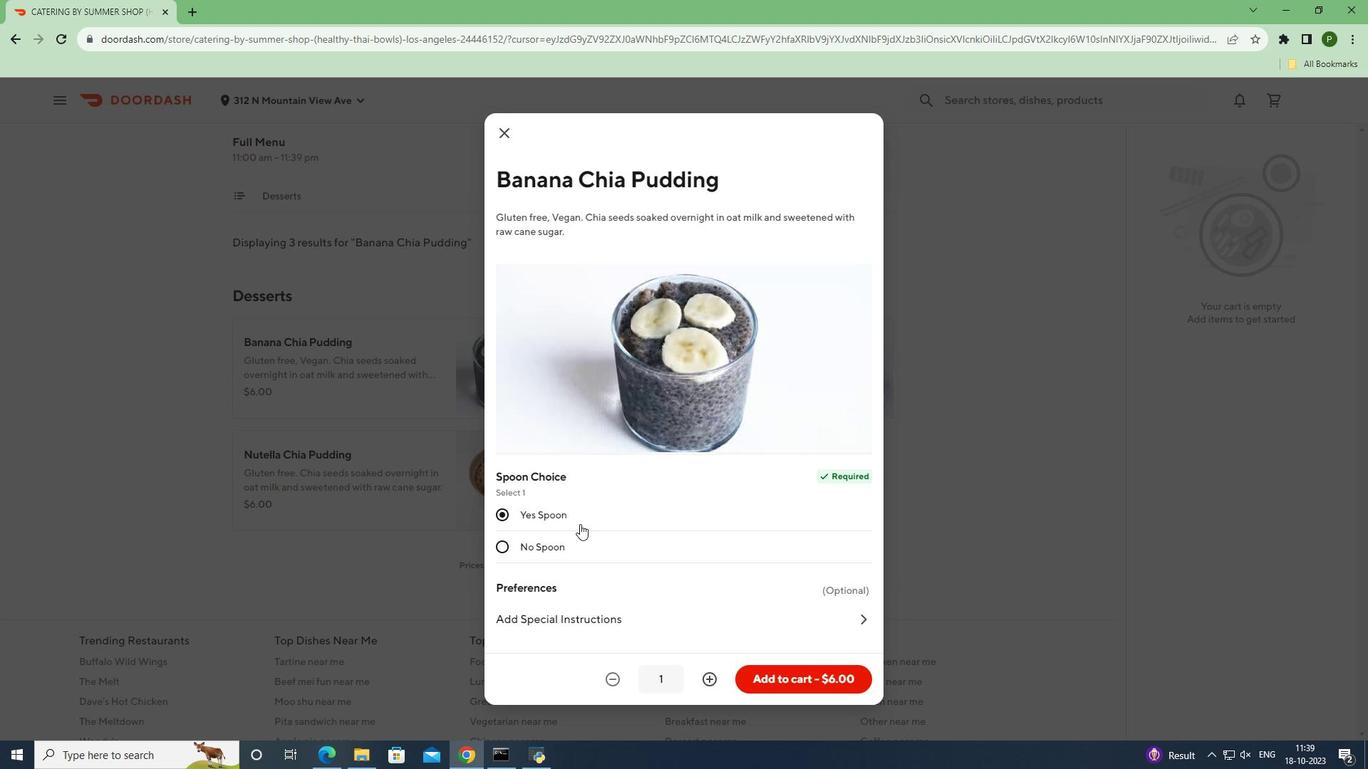 
Action: Mouse scrolled (580, 523) with delta (0, 0)
Screenshot: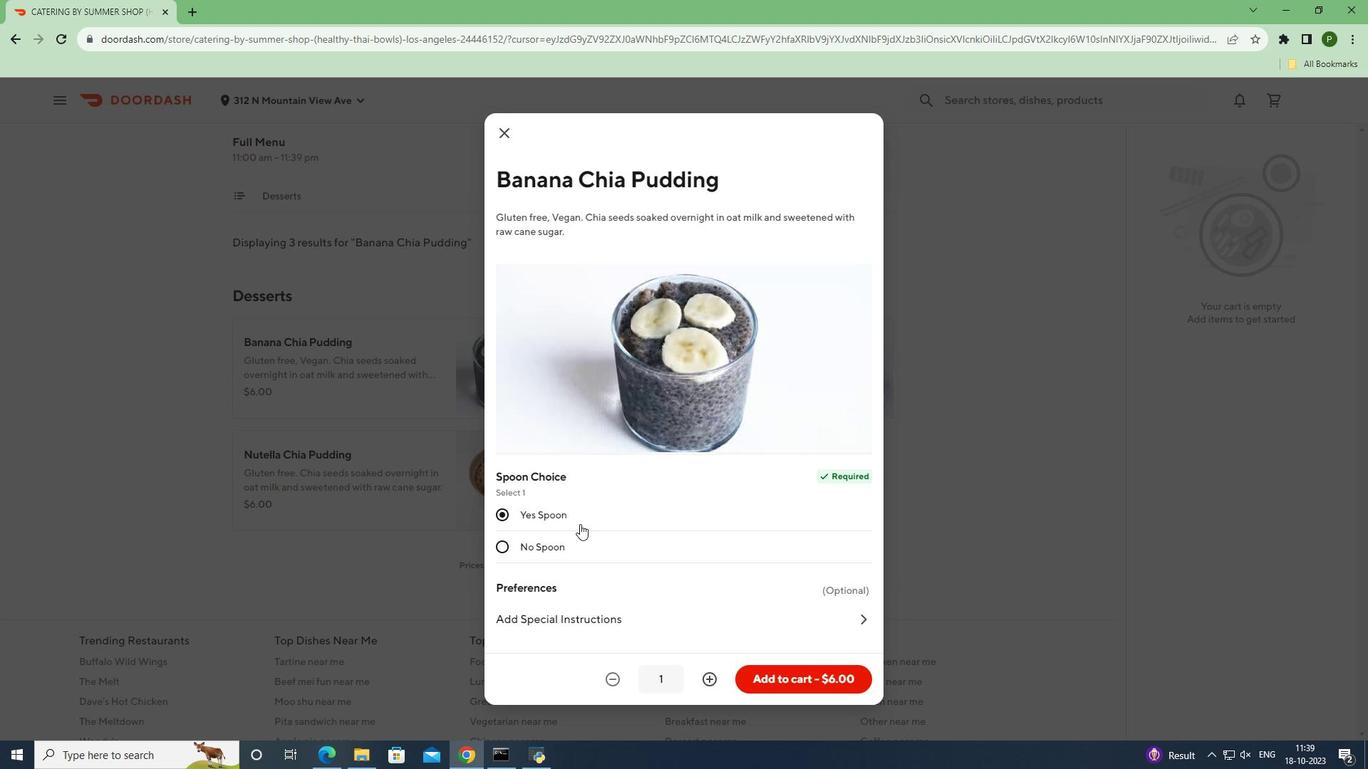 
Action: Mouse scrolled (580, 523) with delta (0, 0)
Screenshot: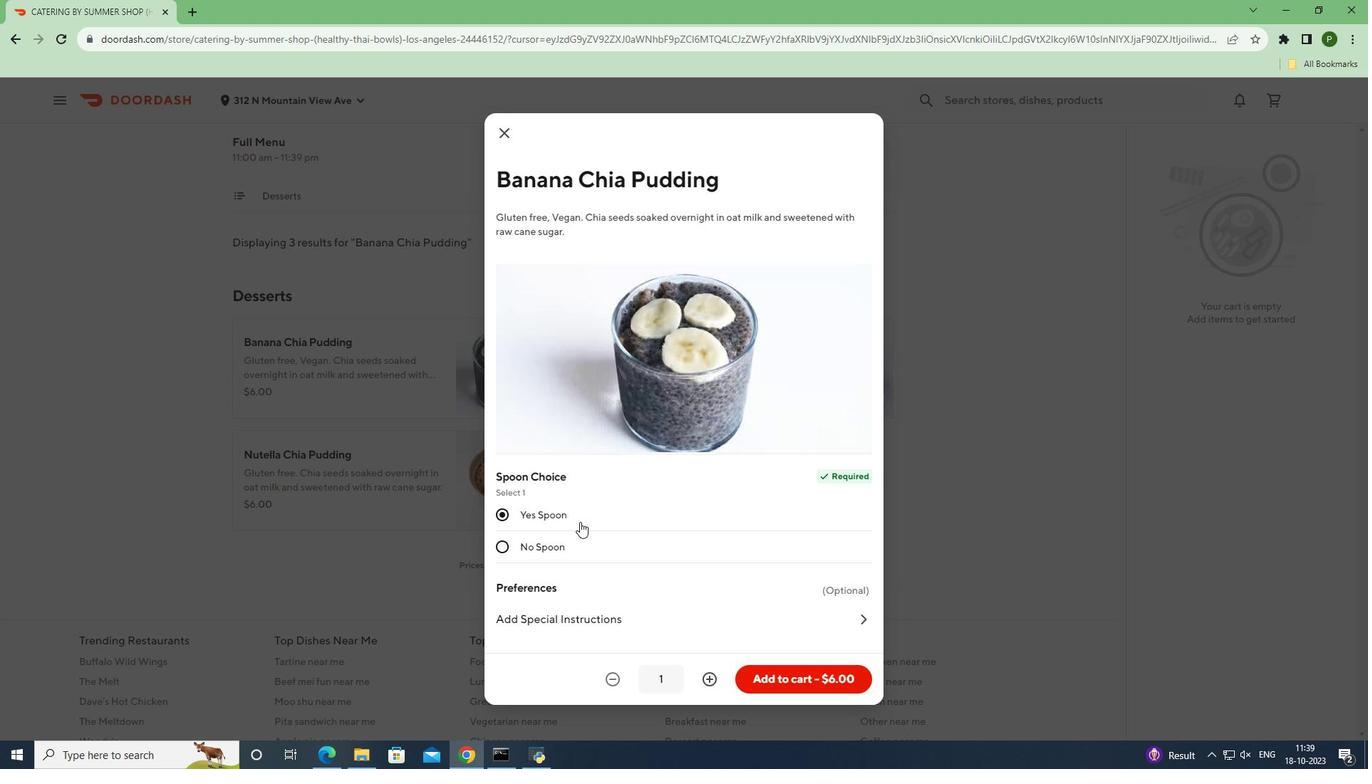 
Action: Mouse moved to (651, 565)
Screenshot: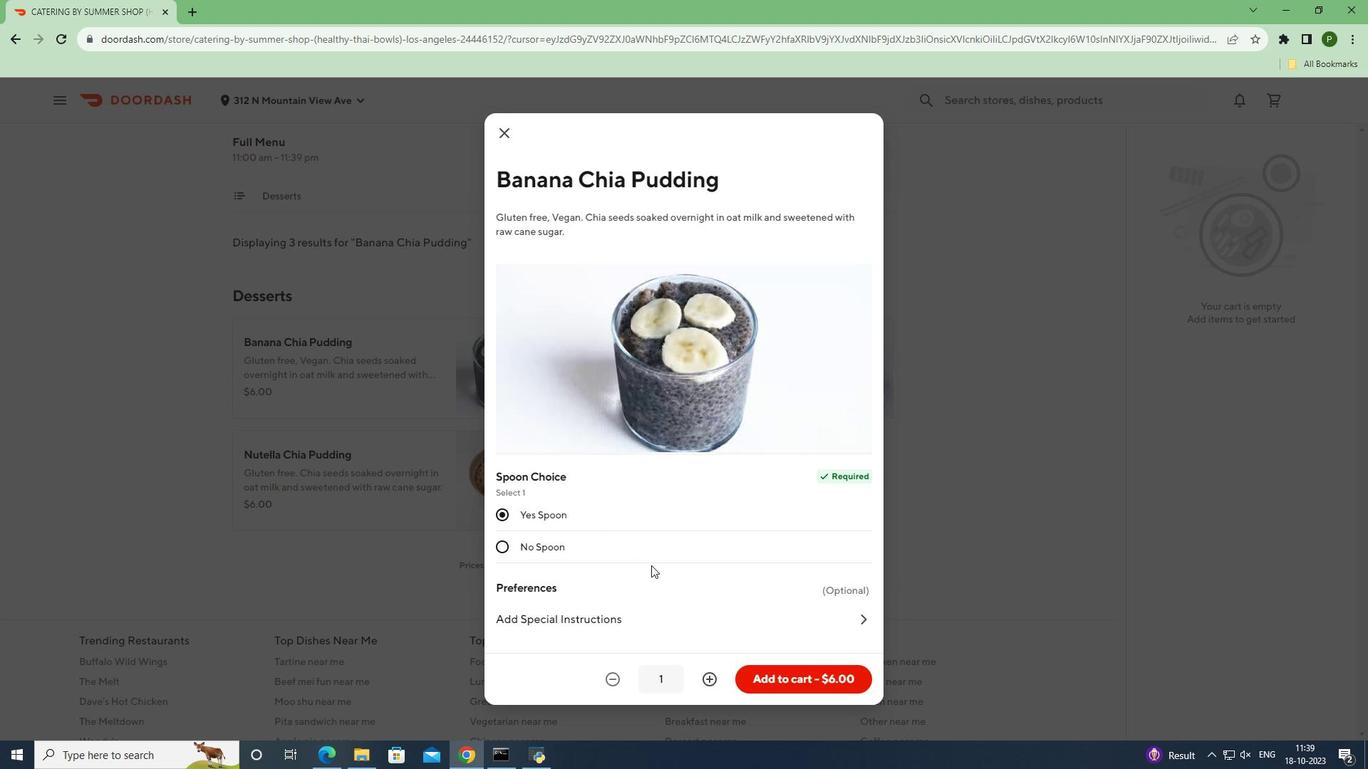 
Action: Mouse scrolled (651, 565) with delta (0, 0)
Screenshot: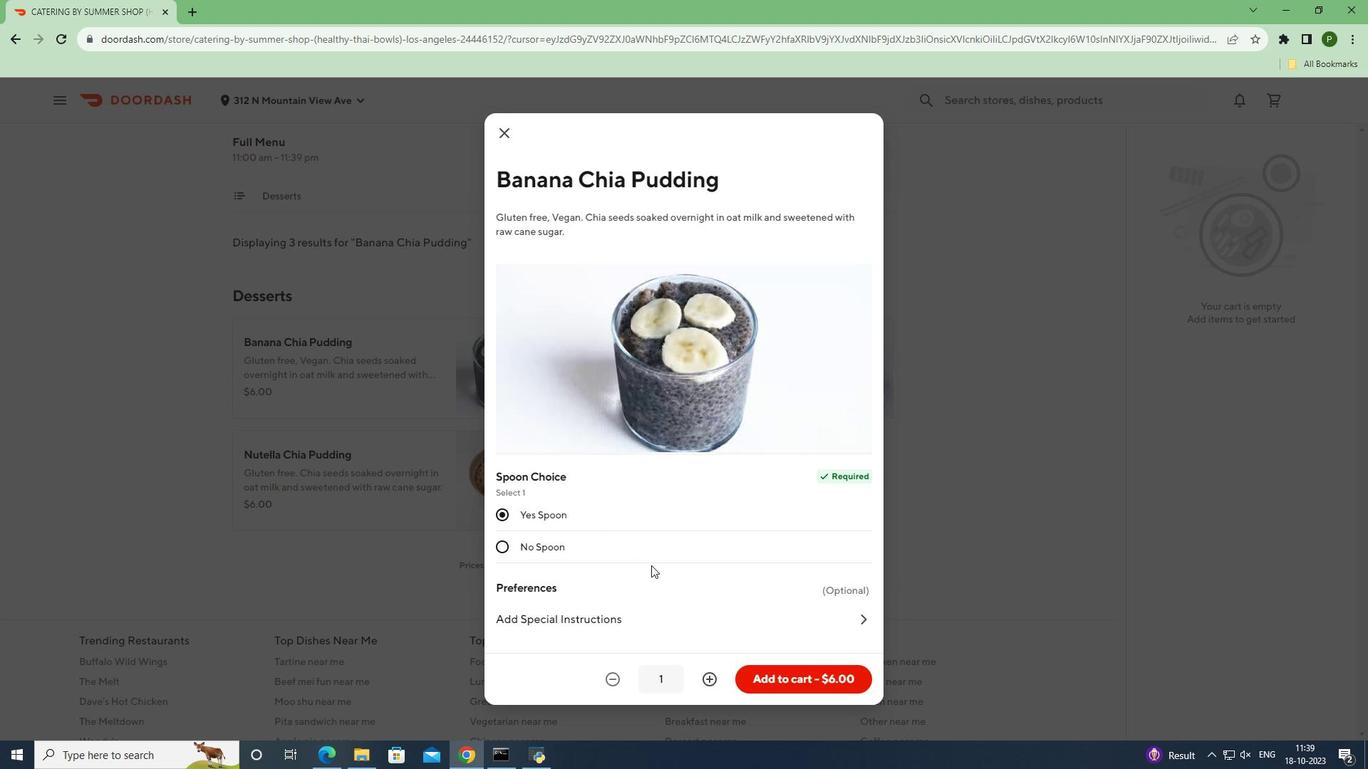 
Action: Mouse scrolled (651, 565) with delta (0, 0)
Screenshot: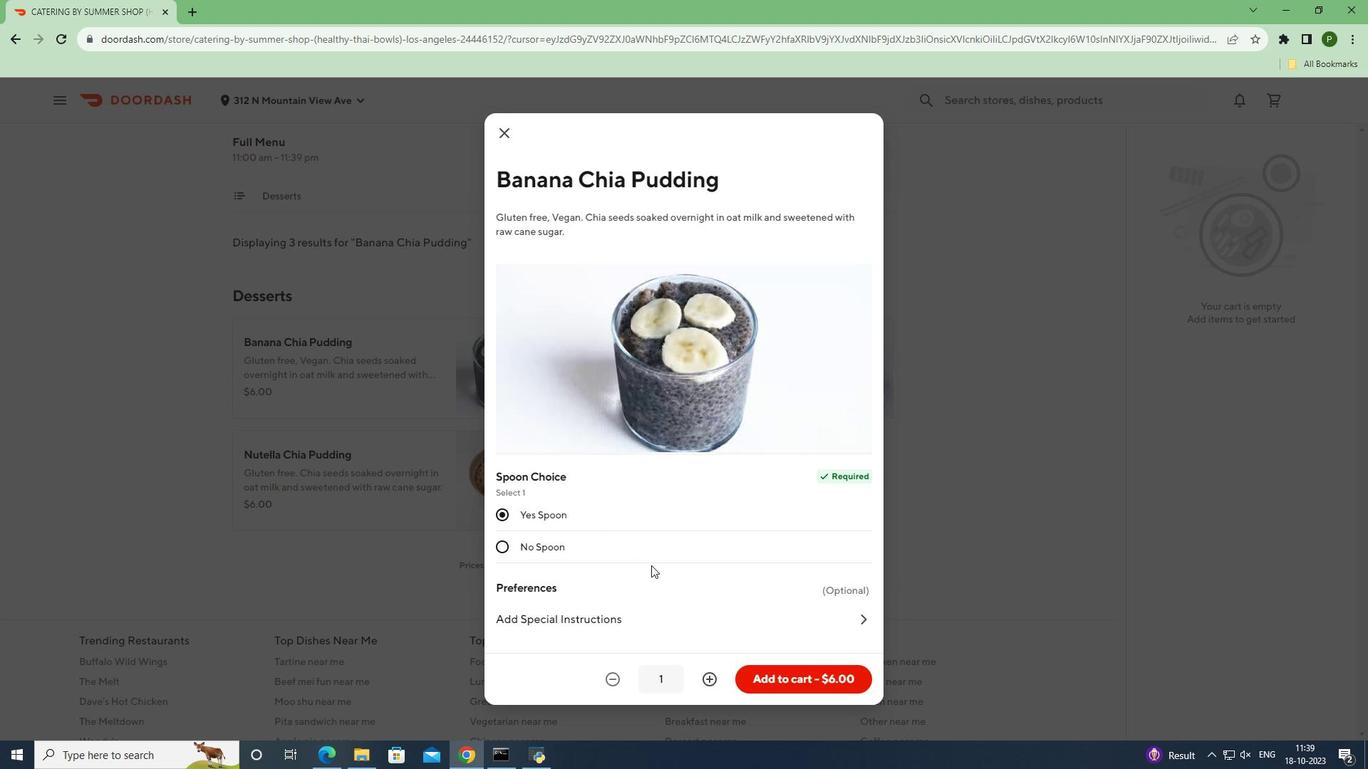 
Action: Mouse moved to (667, 580)
Screenshot: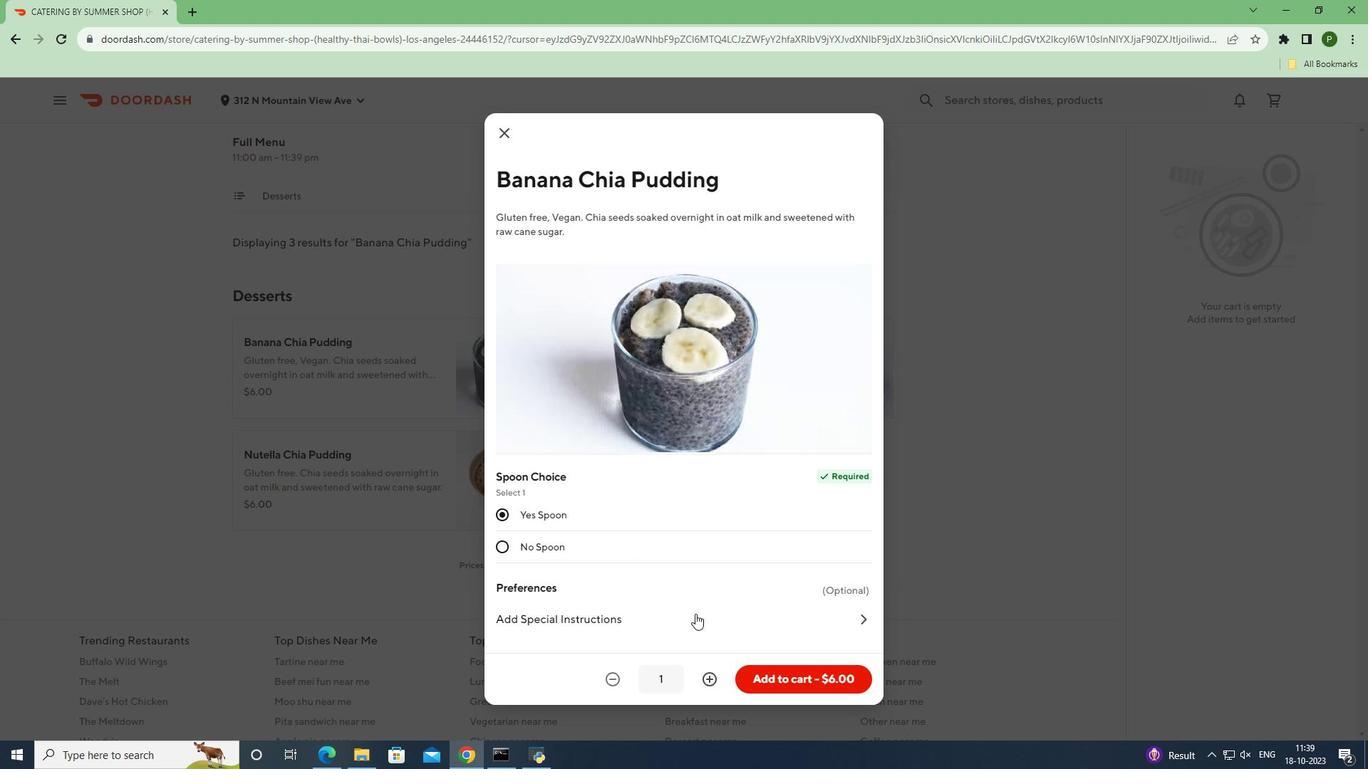 
Action: Mouse scrolled (667, 580) with delta (0, 0)
Screenshot: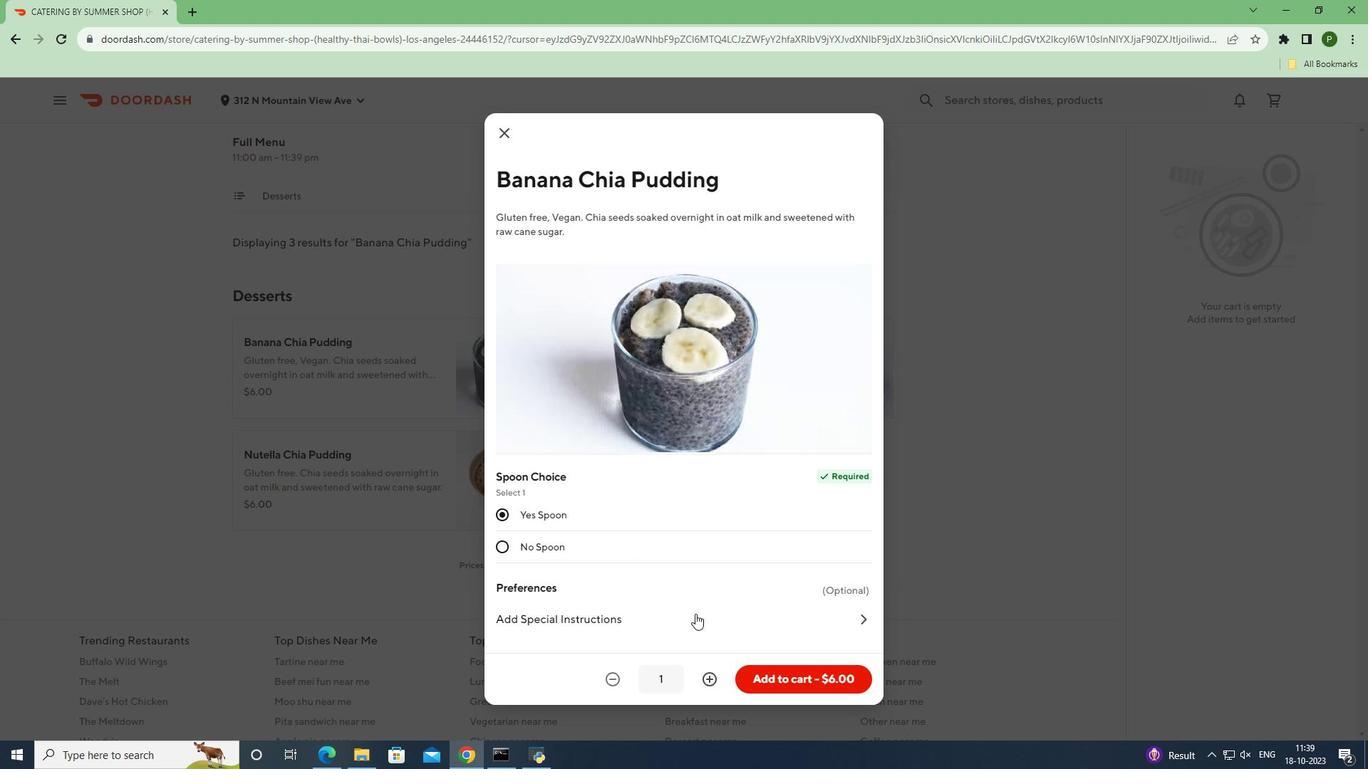 
Action: Mouse moved to (771, 677)
Screenshot: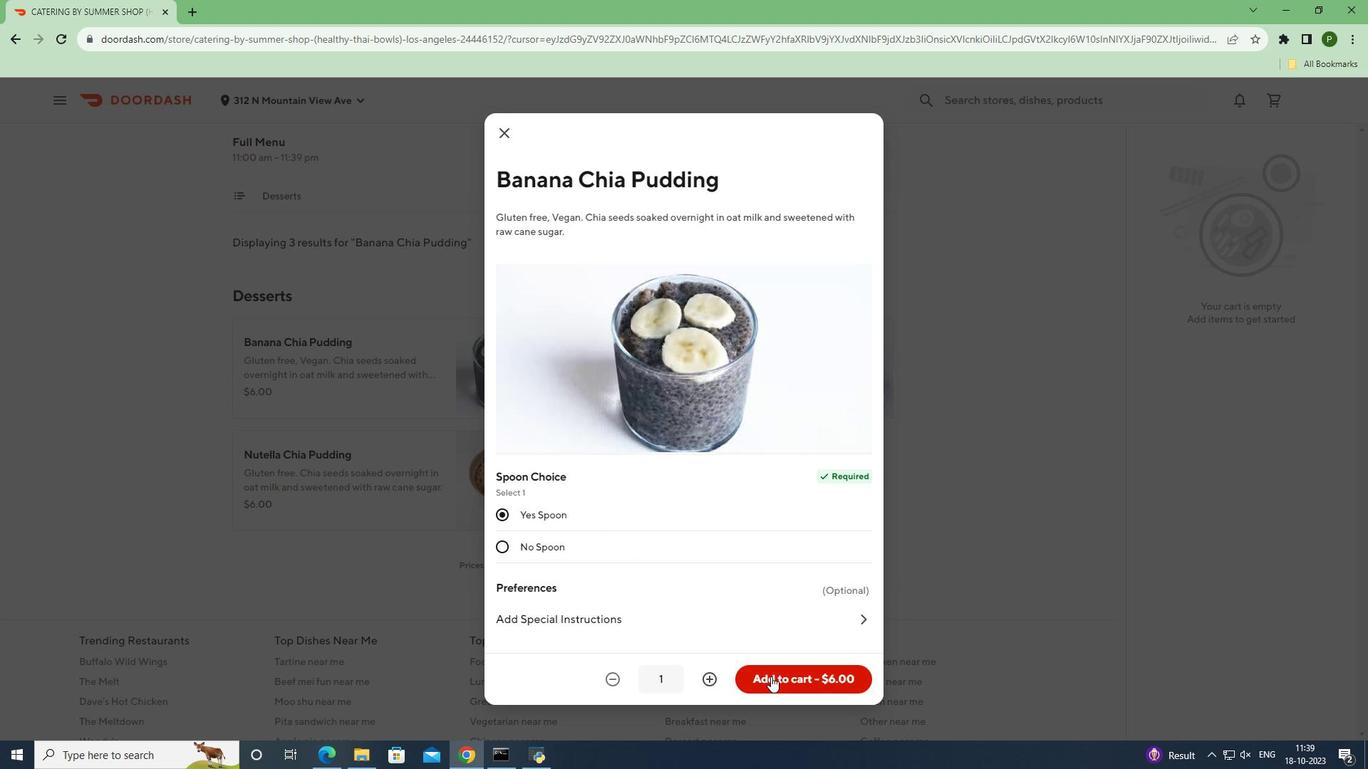 
Action: Mouse pressed left at (771, 677)
Screenshot: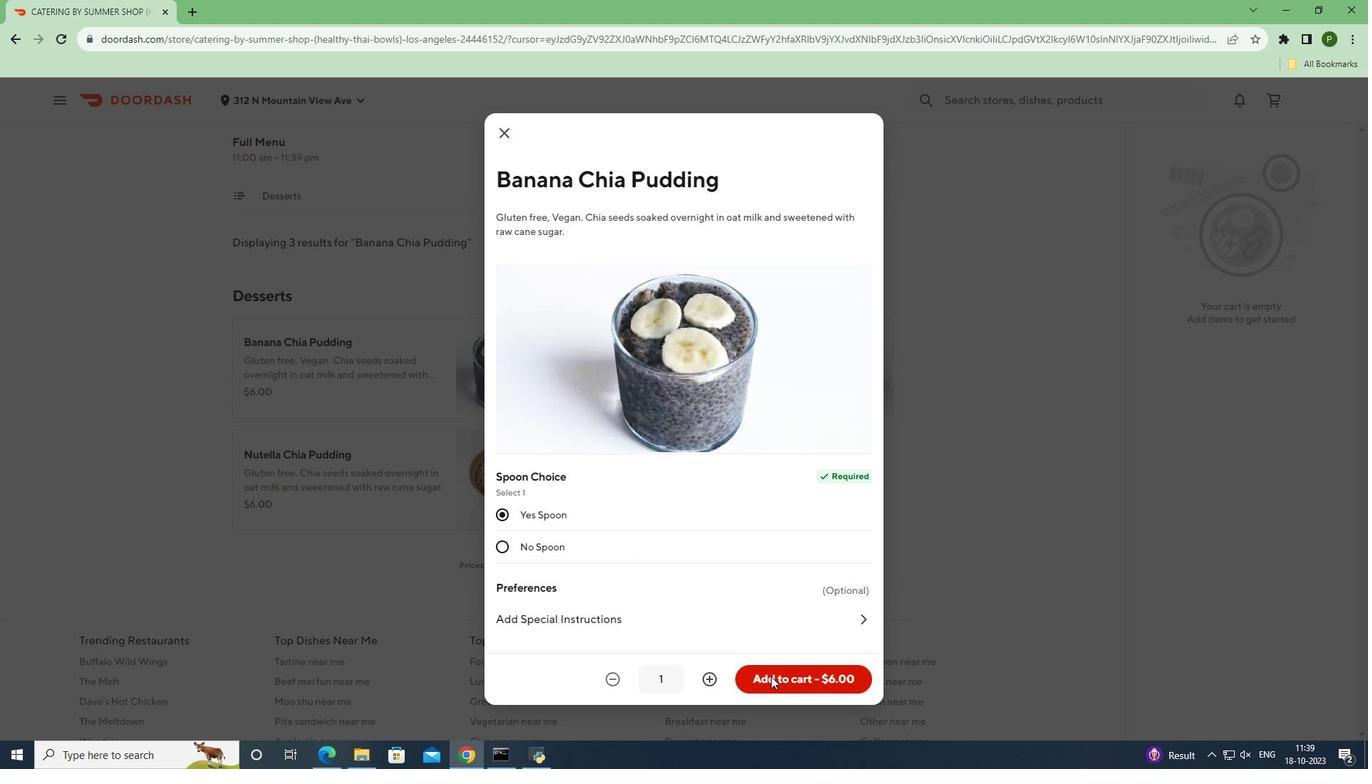 
Action: Mouse moved to (934, 613)
Screenshot: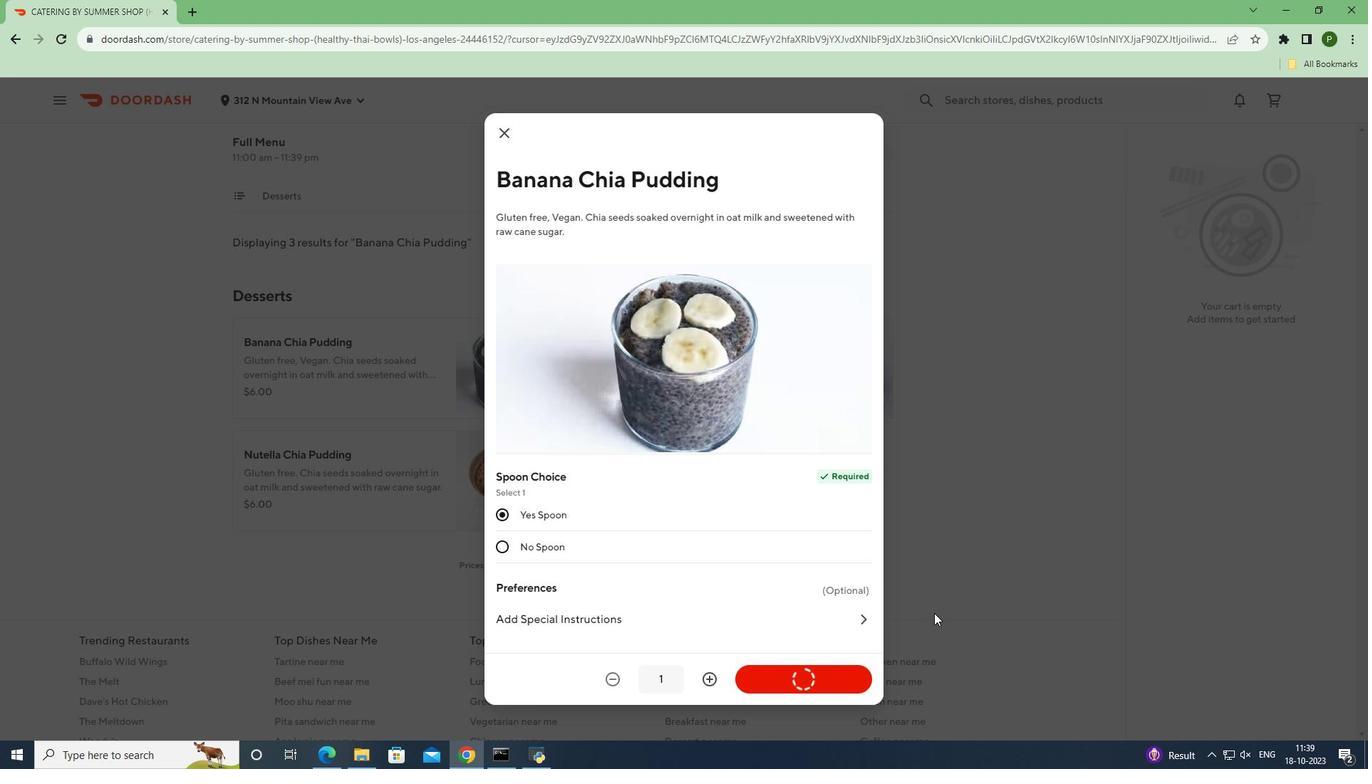 
